 Task: Create a due date automation trigger when advanced on, 2 working days after a card is due add basic assigned to anyone at 11:00 AM.
Action: Mouse moved to (915, 283)
Screenshot: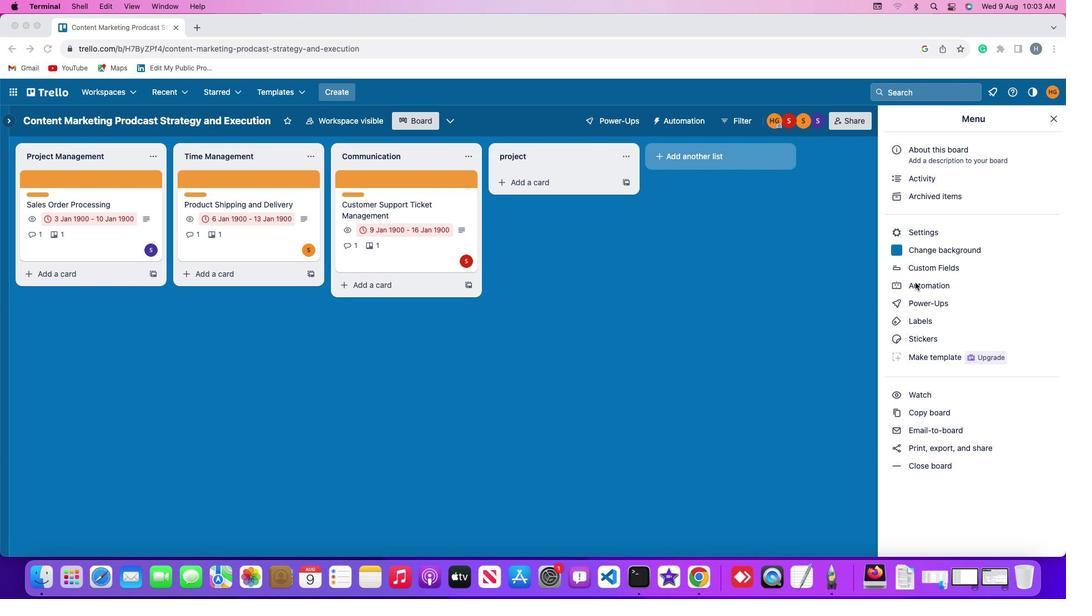
Action: Mouse pressed left at (915, 283)
Screenshot: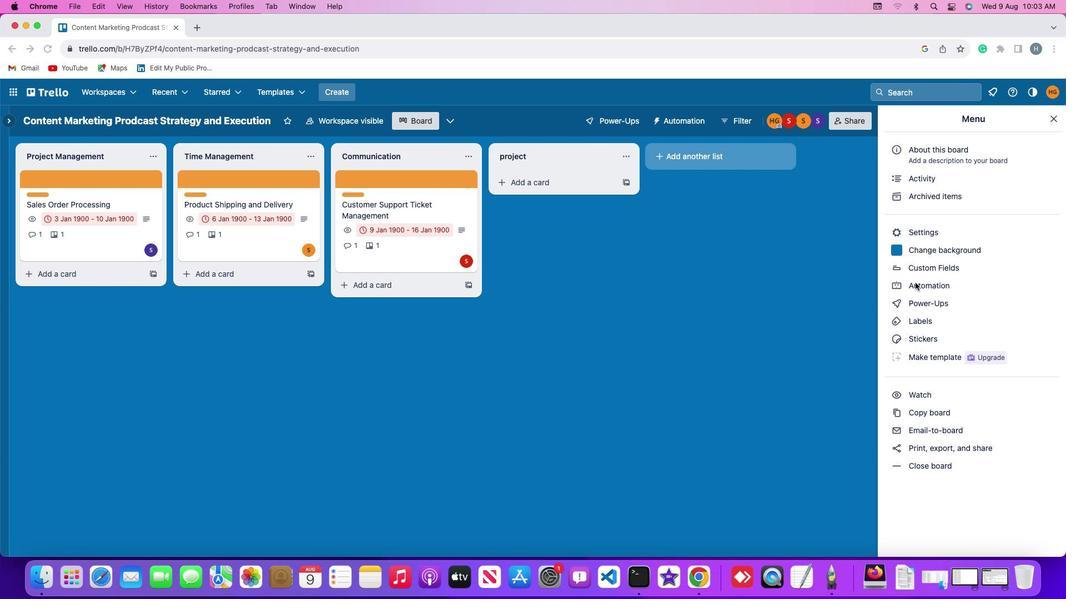 
Action: Mouse pressed left at (915, 283)
Screenshot: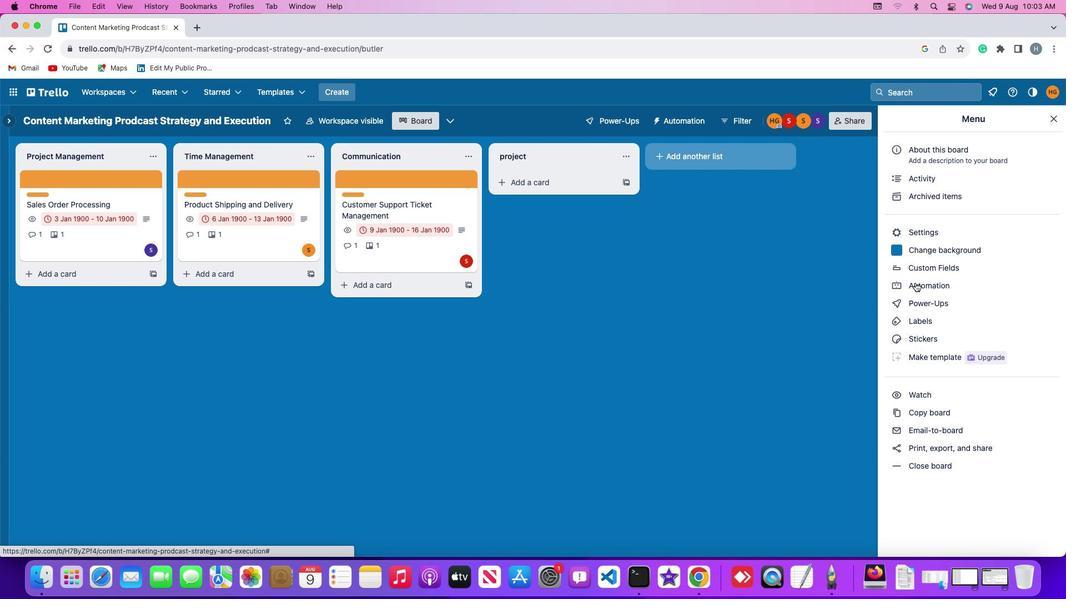 
Action: Mouse moved to (42, 265)
Screenshot: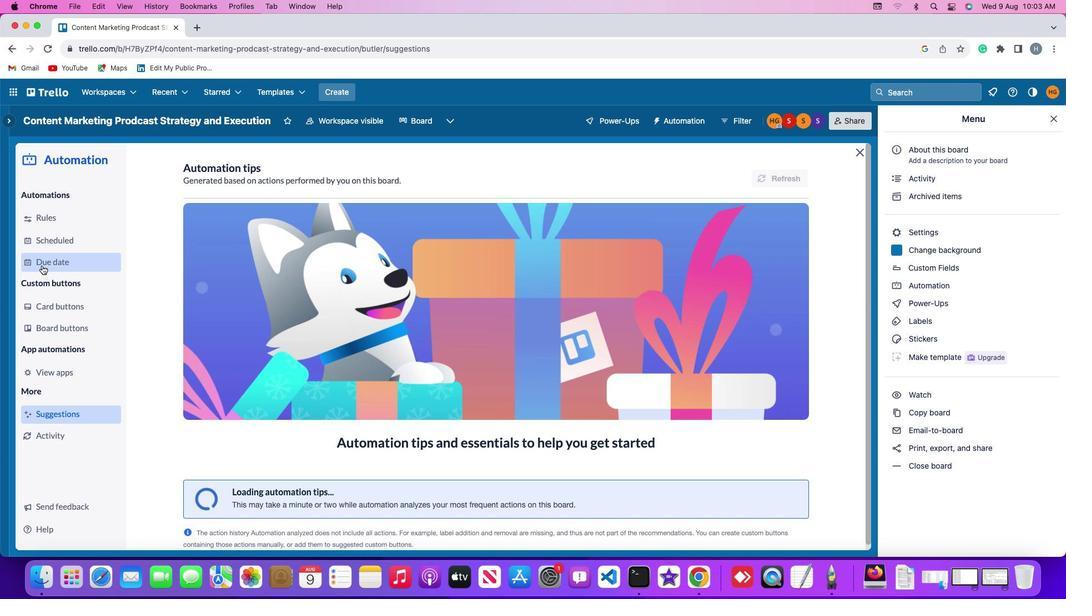 
Action: Mouse pressed left at (42, 265)
Screenshot: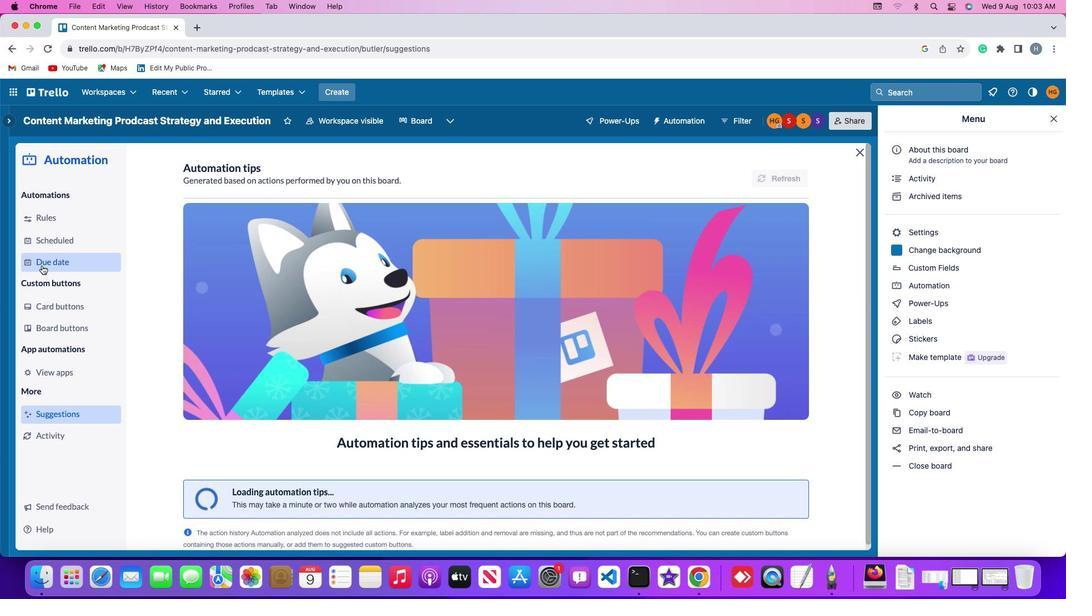 
Action: Mouse moved to (748, 172)
Screenshot: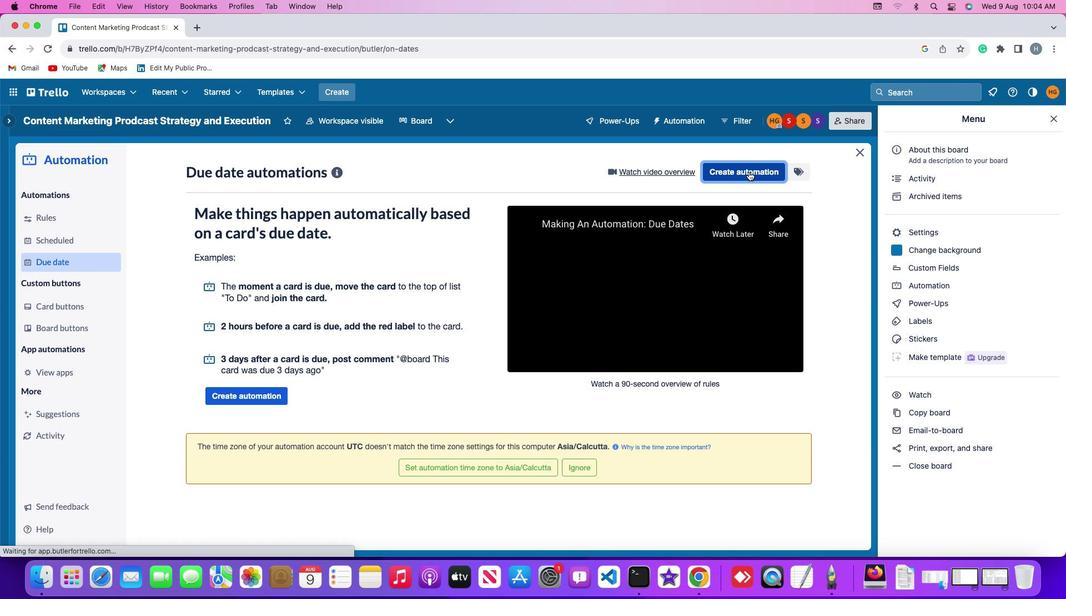
Action: Mouse pressed left at (748, 172)
Screenshot: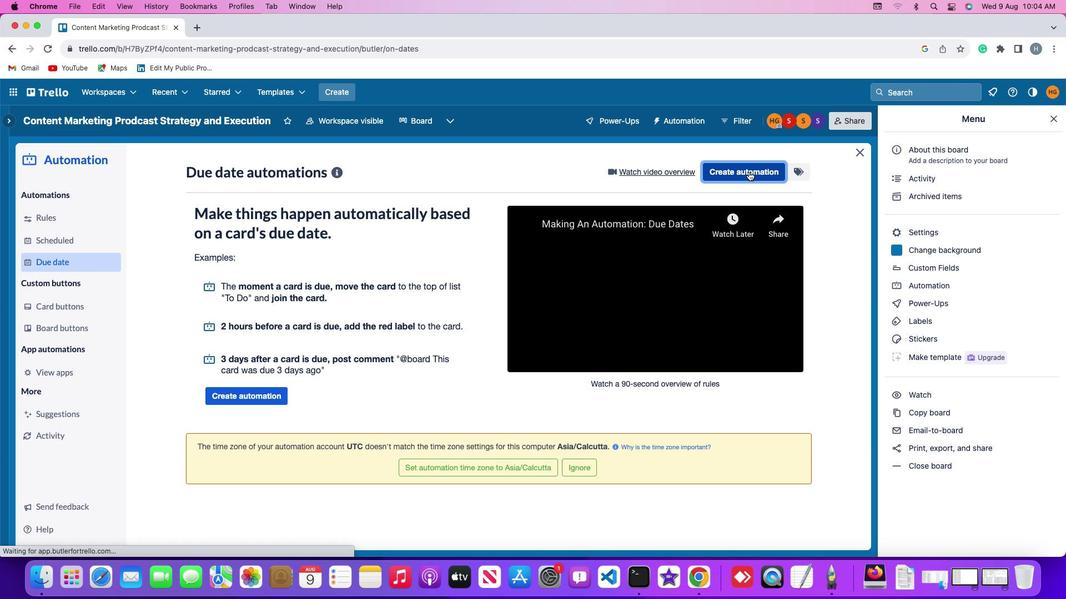
Action: Mouse moved to (297, 274)
Screenshot: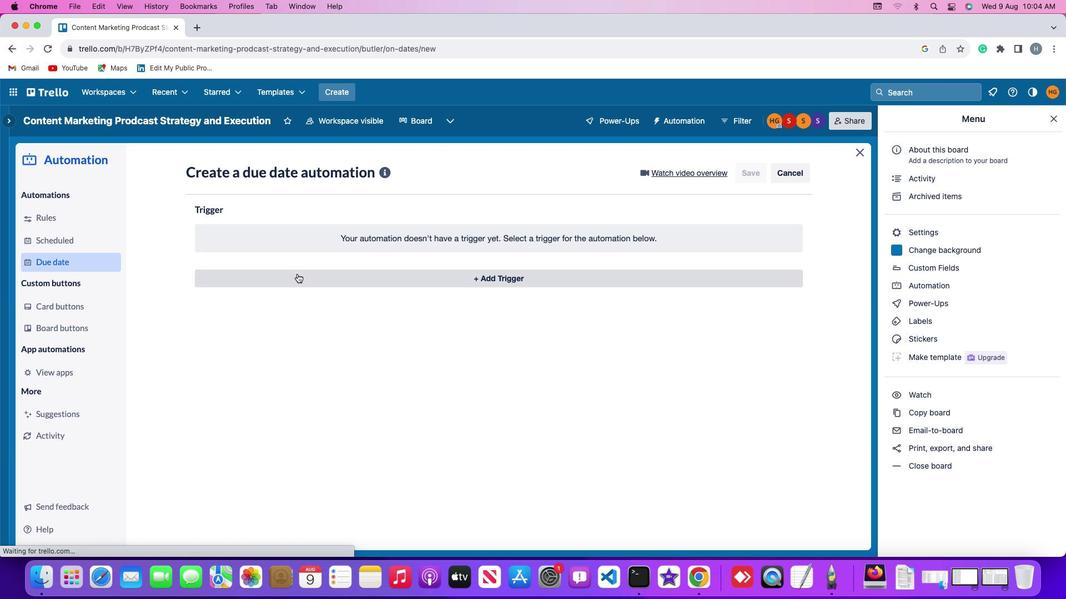 
Action: Mouse pressed left at (297, 274)
Screenshot: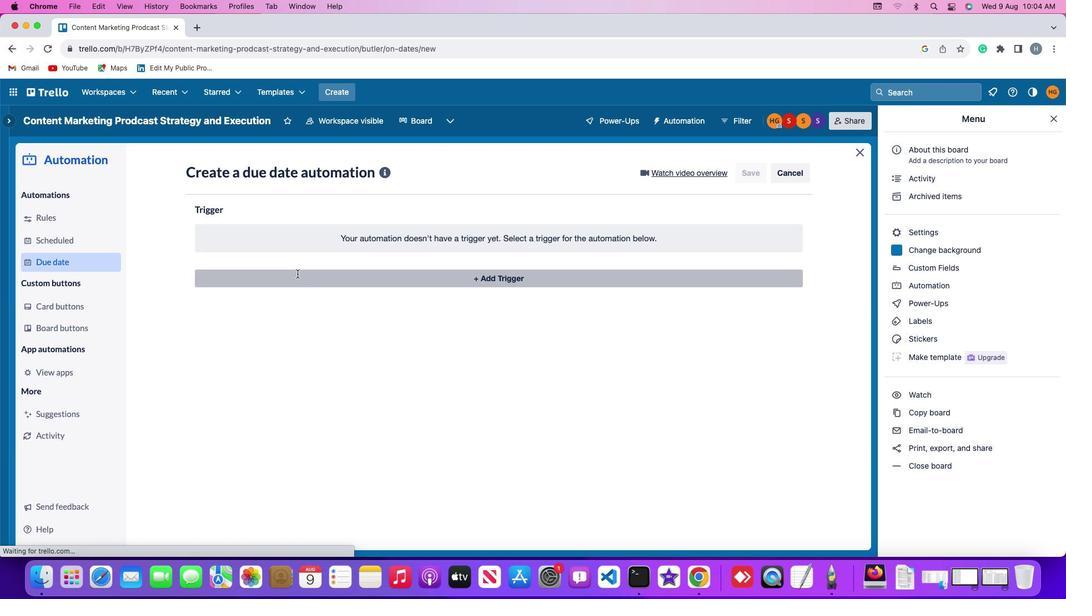 
Action: Mouse moved to (220, 449)
Screenshot: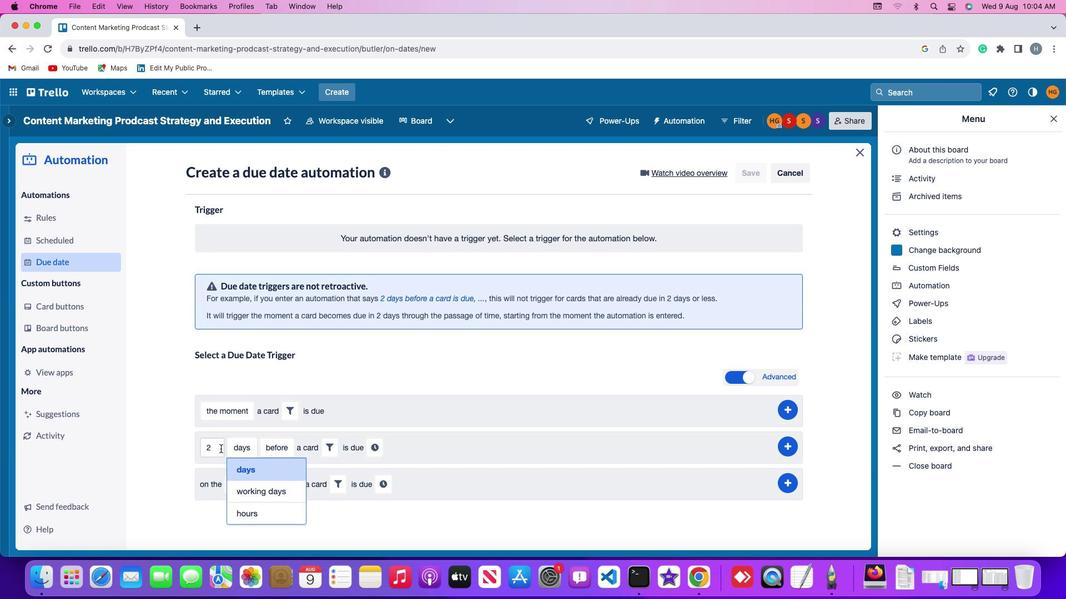 
Action: Mouse pressed left at (220, 449)
Screenshot: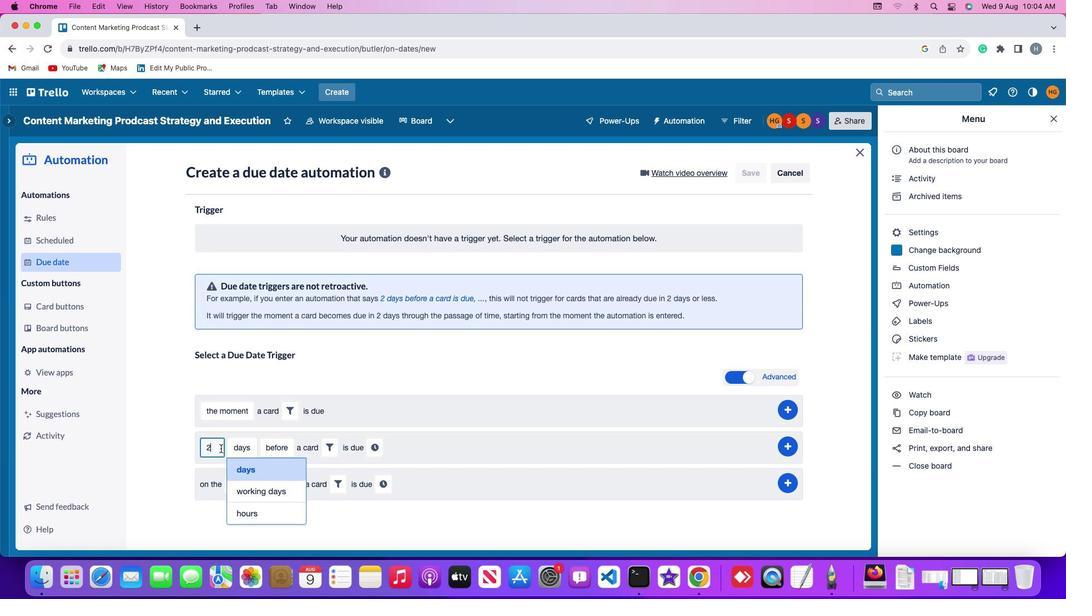 
Action: Key pressed Key.backspace'2'
Screenshot: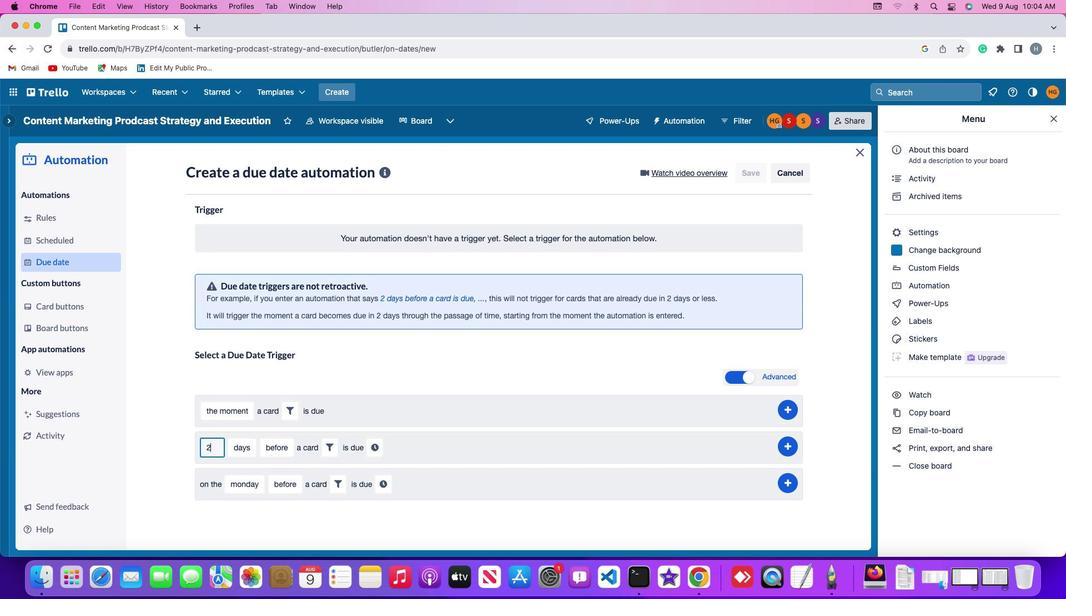 
Action: Mouse moved to (246, 449)
Screenshot: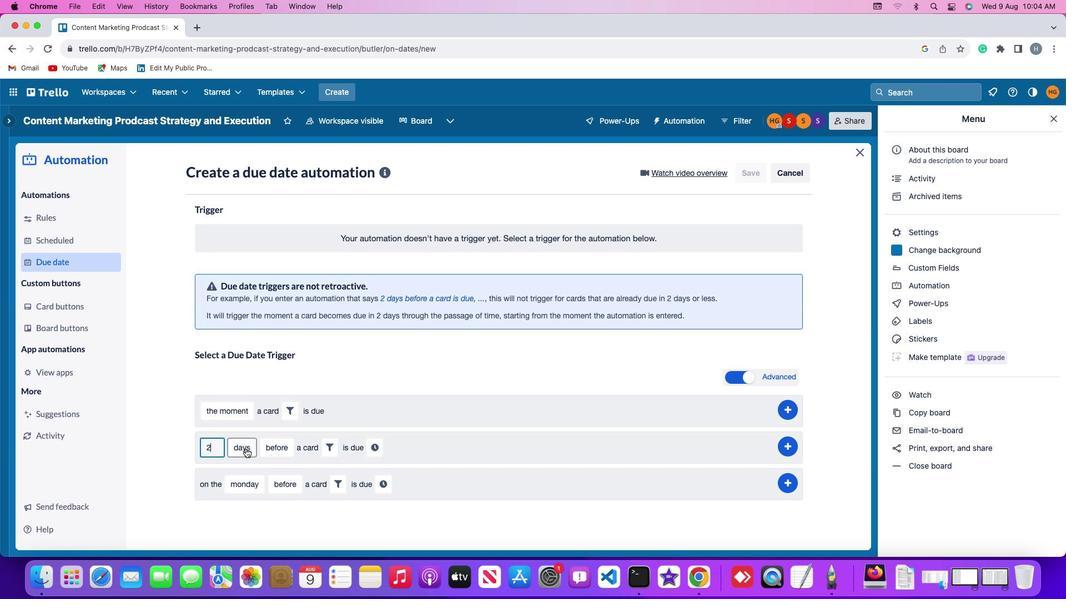 
Action: Mouse pressed left at (246, 449)
Screenshot: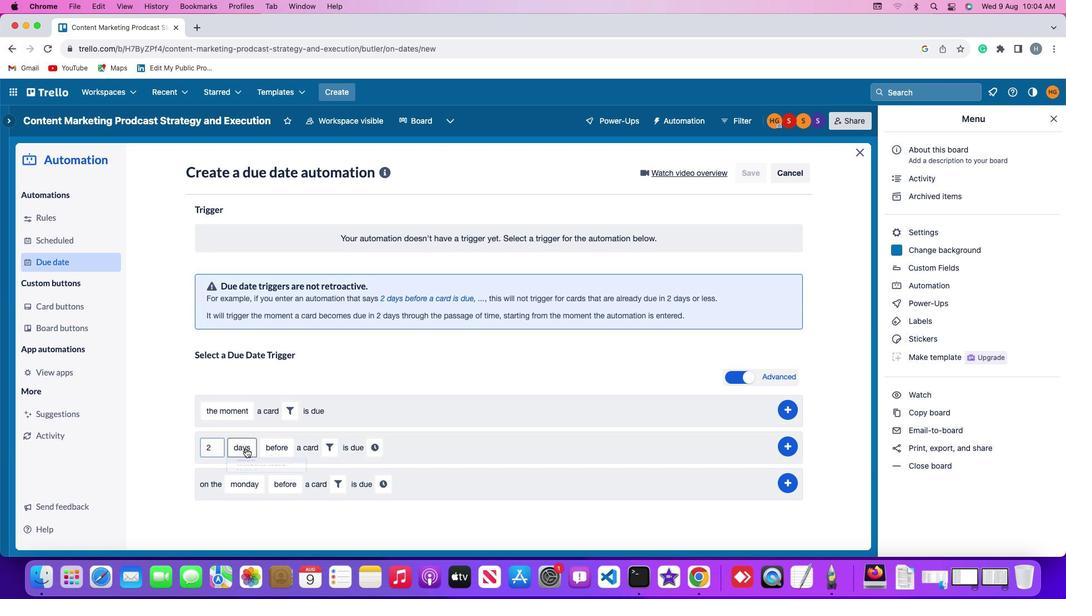 
Action: Mouse moved to (253, 486)
Screenshot: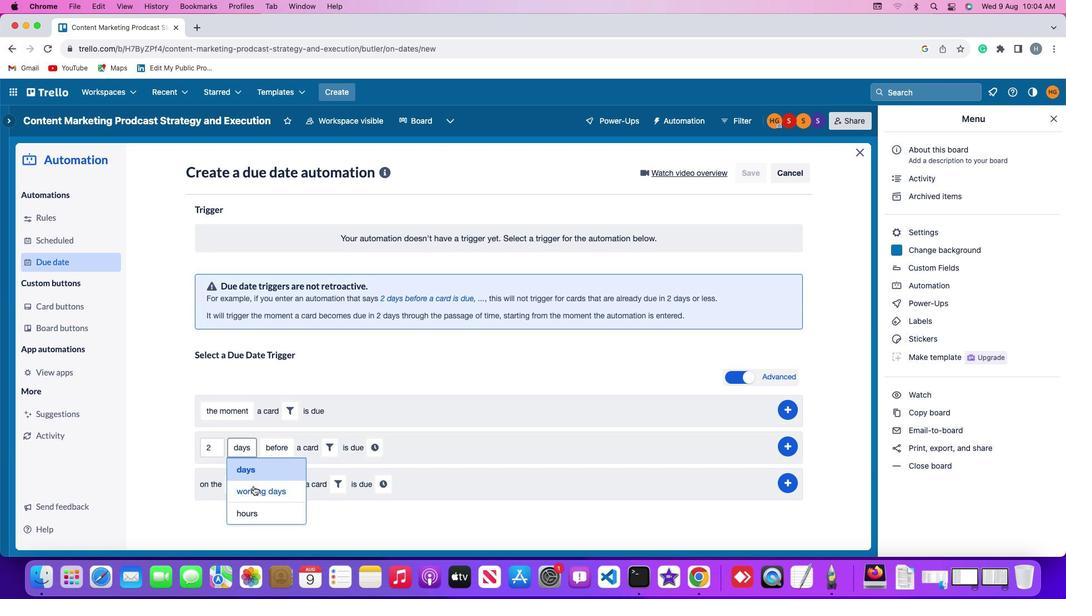 
Action: Mouse pressed left at (253, 486)
Screenshot: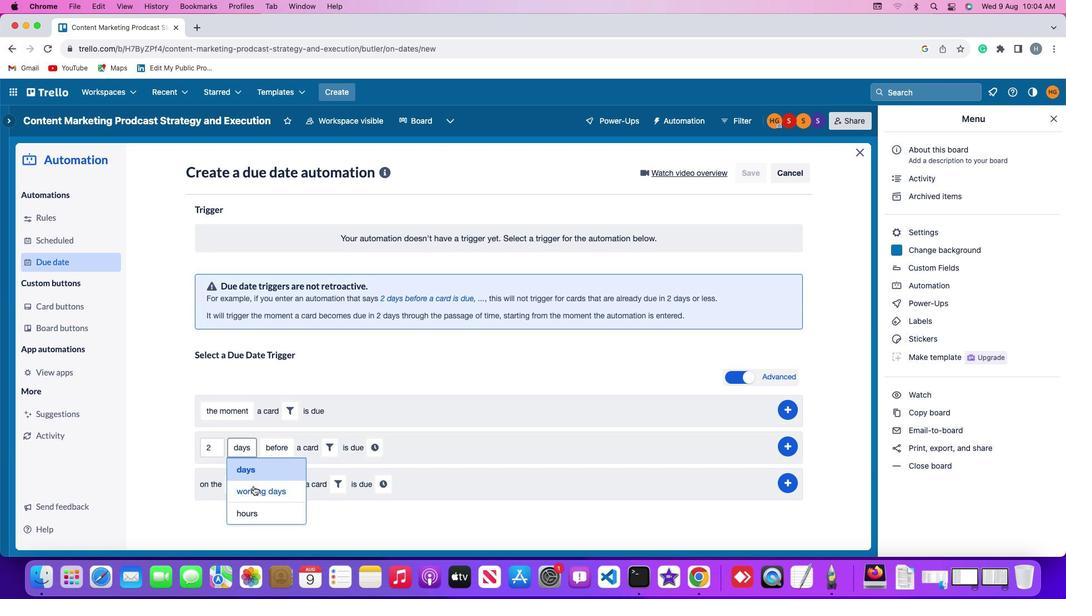 
Action: Mouse moved to (294, 443)
Screenshot: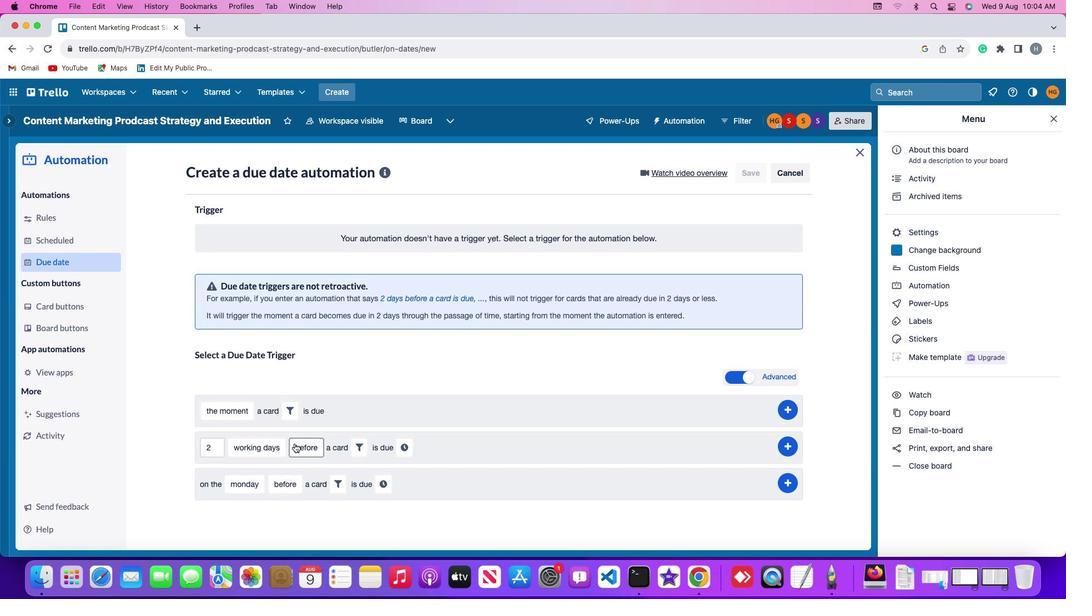 
Action: Mouse pressed left at (294, 443)
Screenshot: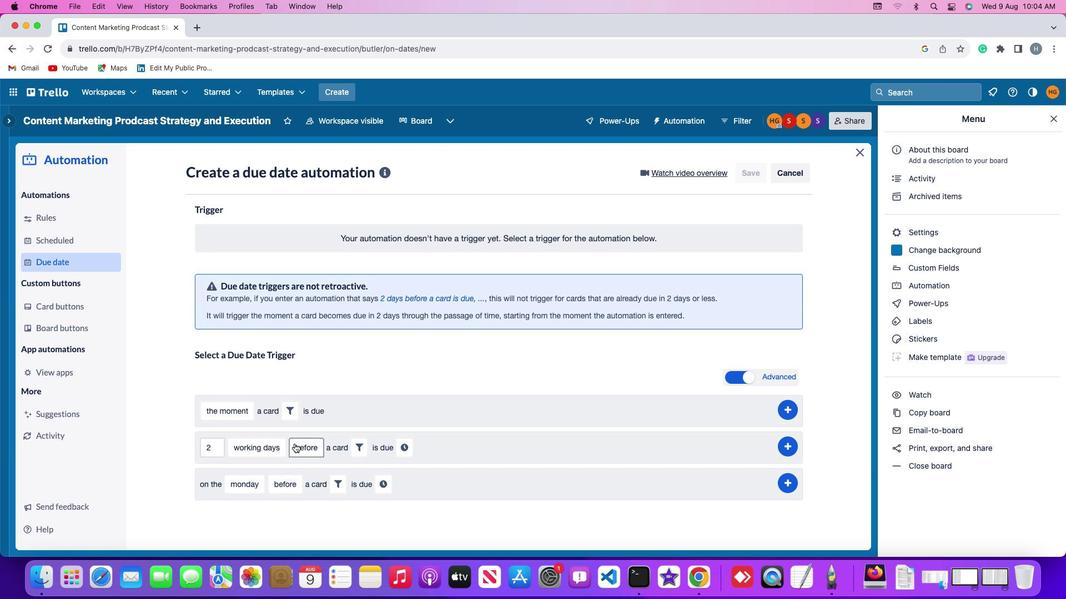 
Action: Mouse moved to (309, 488)
Screenshot: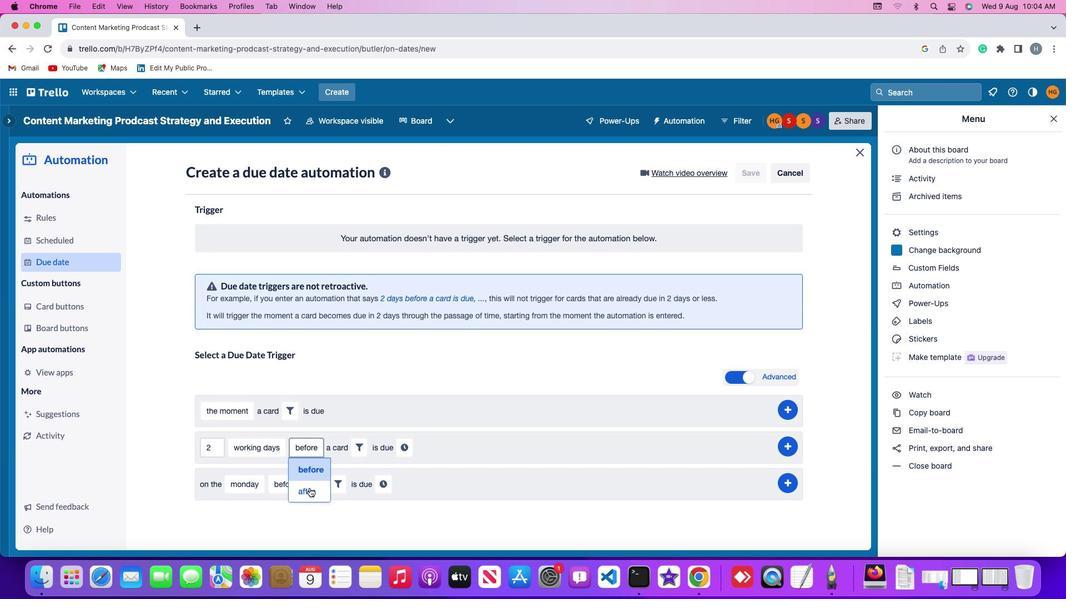 
Action: Mouse pressed left at (309, 488)
Screenshot: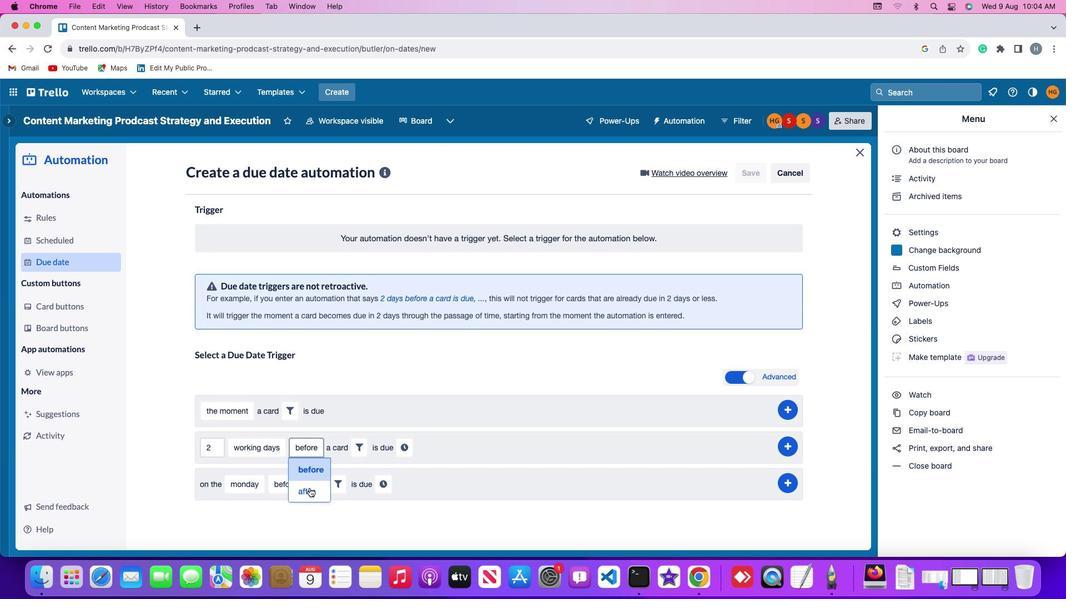 
Action: Mouse moved to (353, 450)
Screenshot: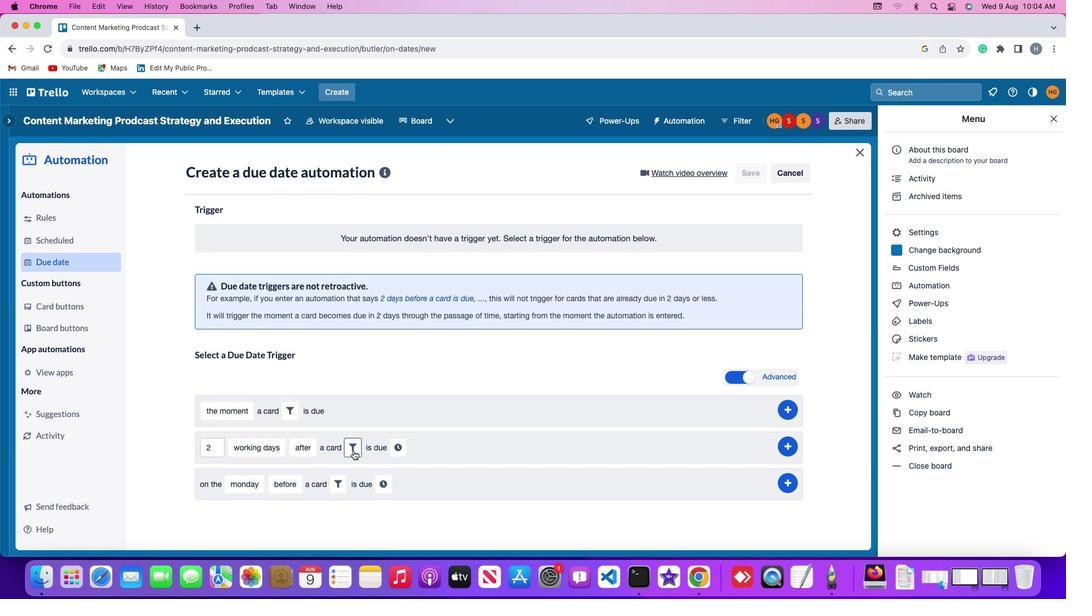 
Action: Mouse pressed left at (353, 450)
Screenshot: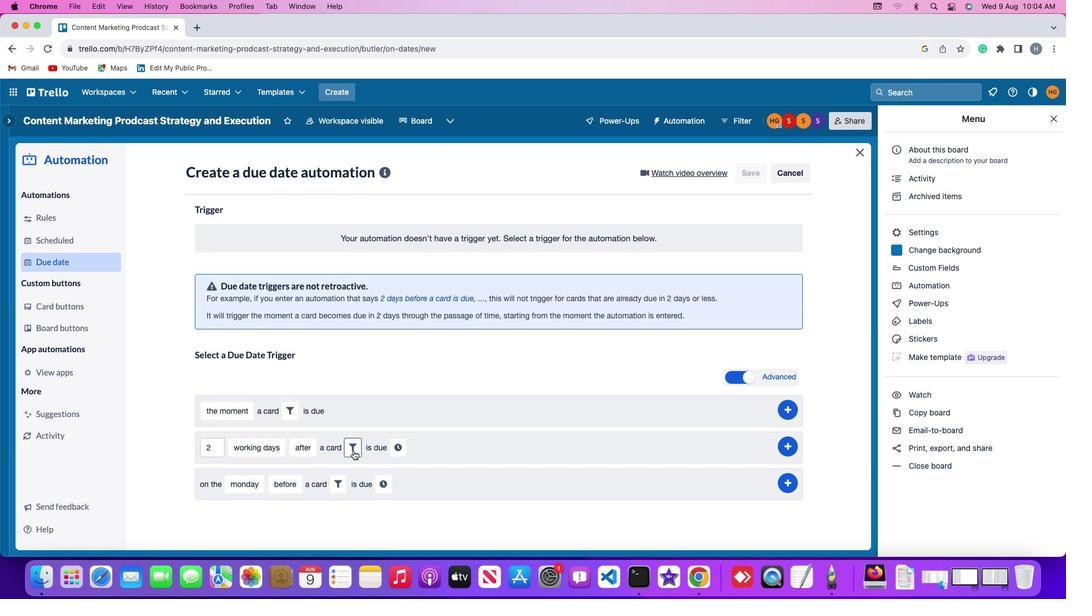 
Action: Mouse moved to (327, 518)
Screenshot: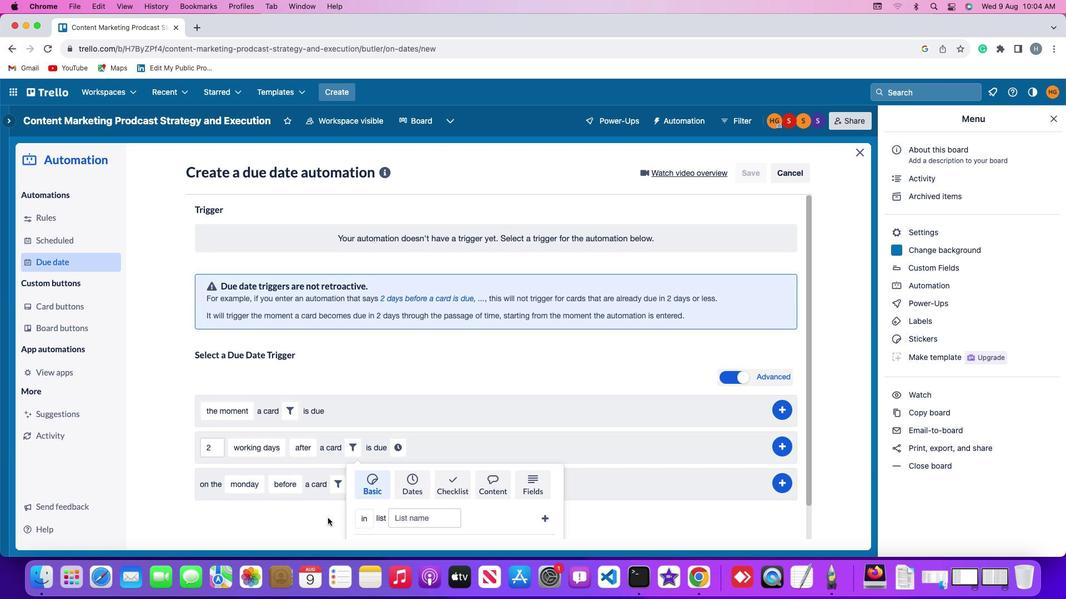 
Action: Mouse scrolled (327, 518) with delta (0, 0)
Screenshot: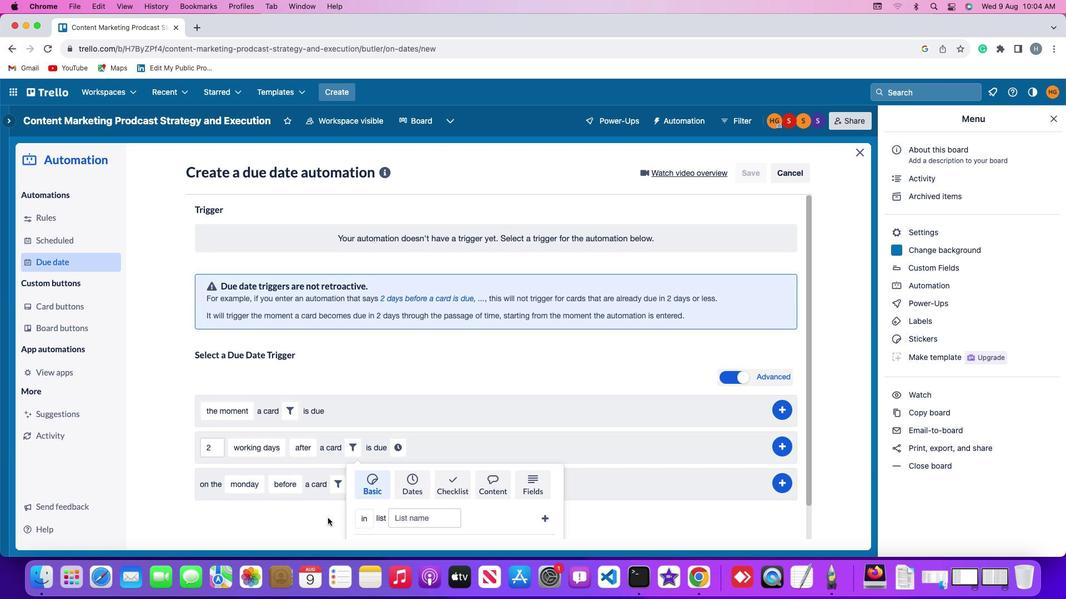 
Action: Mouse scrolled (327, 518) with delta (0, 0)
Screenshot: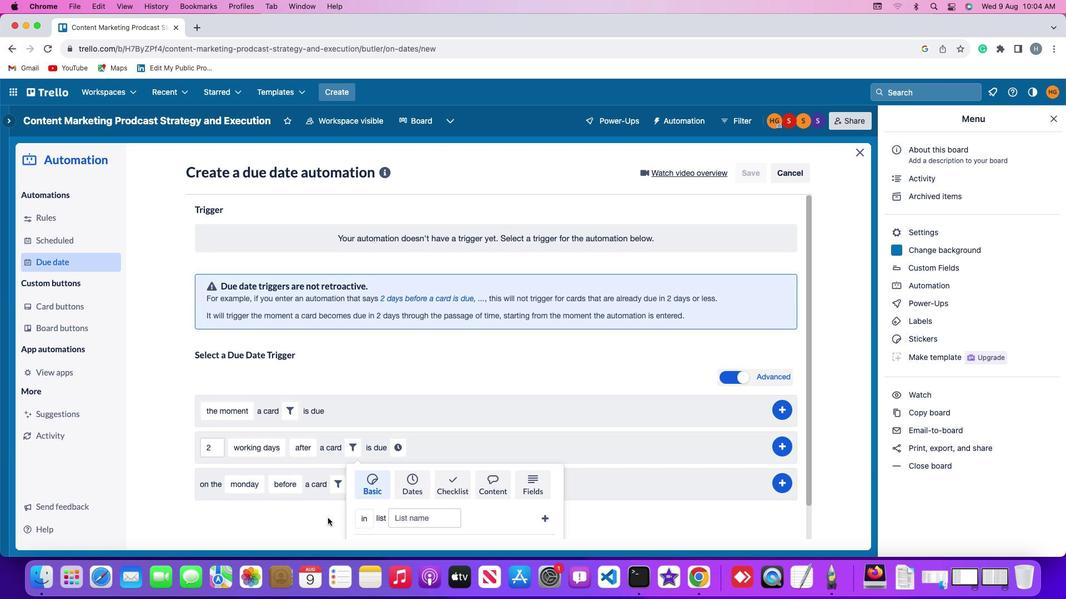 
Action: Mouse scrolled (327, 518) with delta (0, -2)
Screenshot: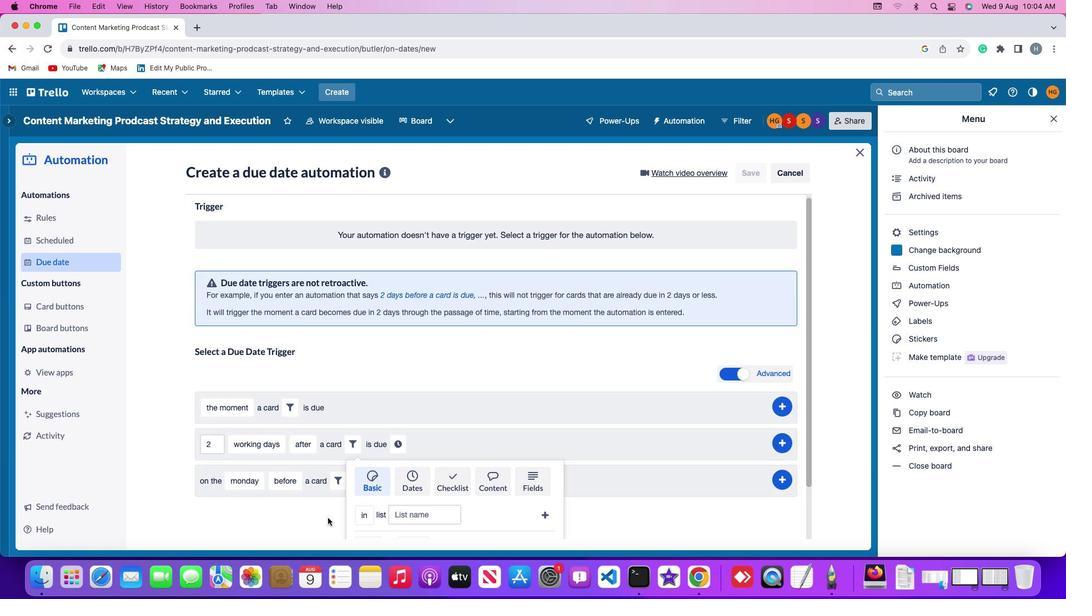 
Action: Mouse scrolled (327, 518) with delta (0, -2)
Screenshot: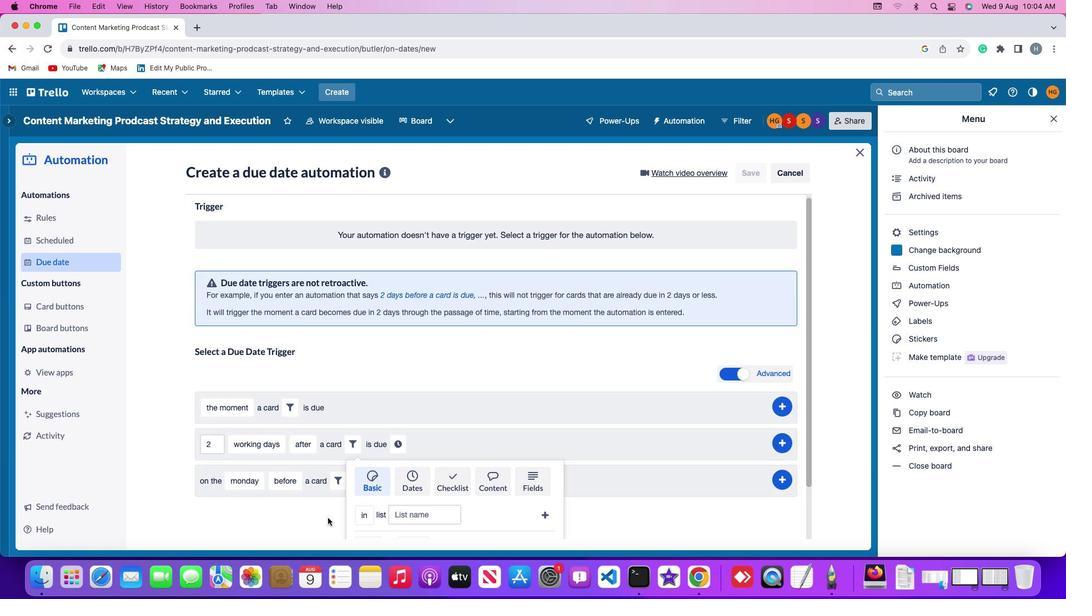 
Action: Mouse scrolled (327, 518) with delta (0, -3)
Screenshot: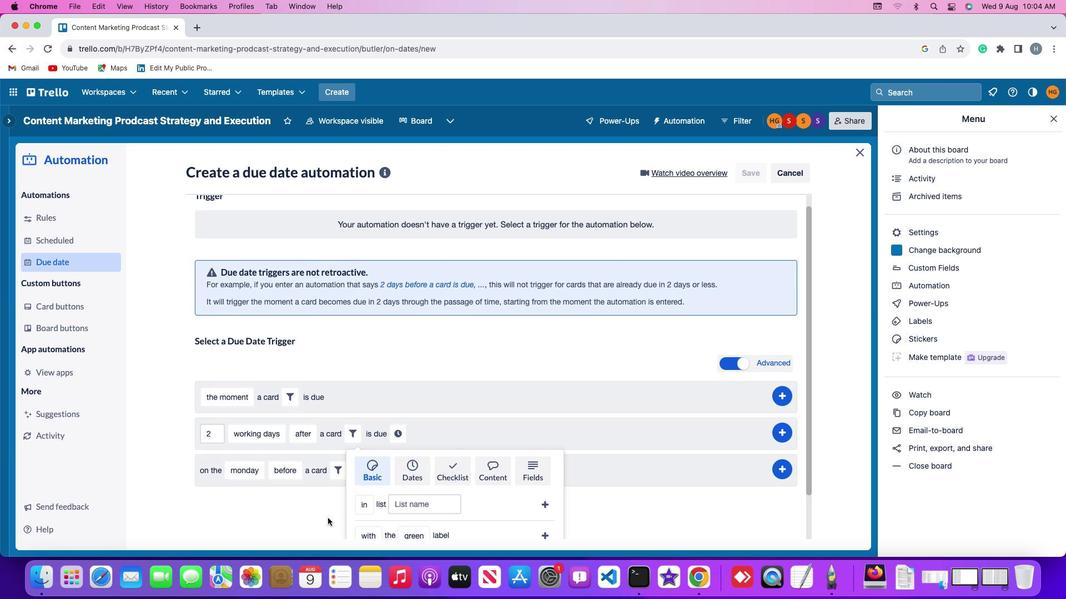 
Action: Mouse scrolled (327, 518) with delta (0, 0)
Screenshot: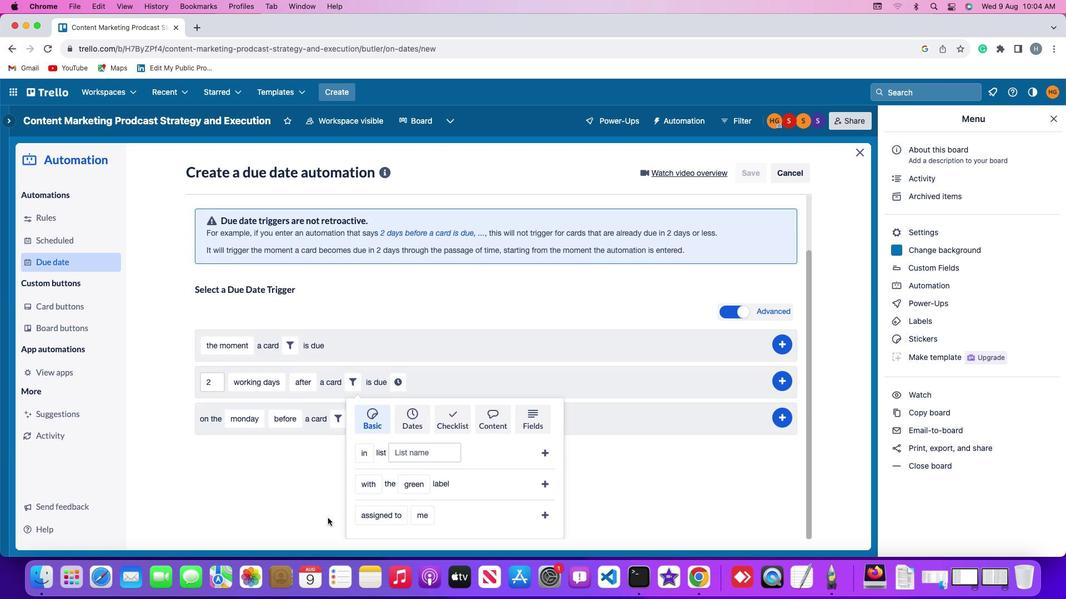 
Action: Mouse scrolled (327, 518) with delta (0, 0)
Screenshot: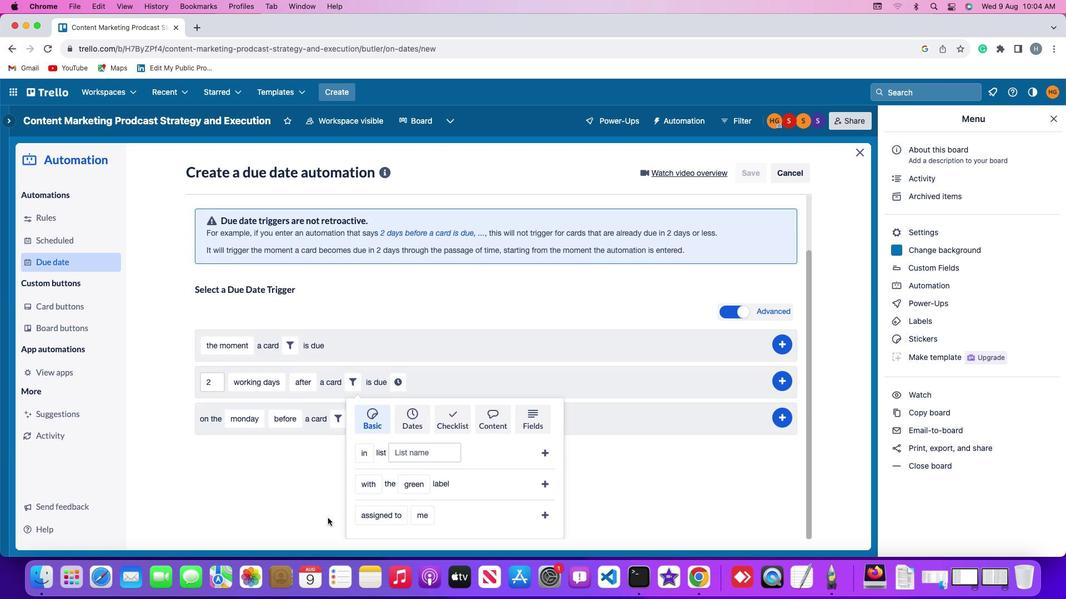 
Action: Mouse scrolled (327, 518) with delta (0, -1)
Screenshot: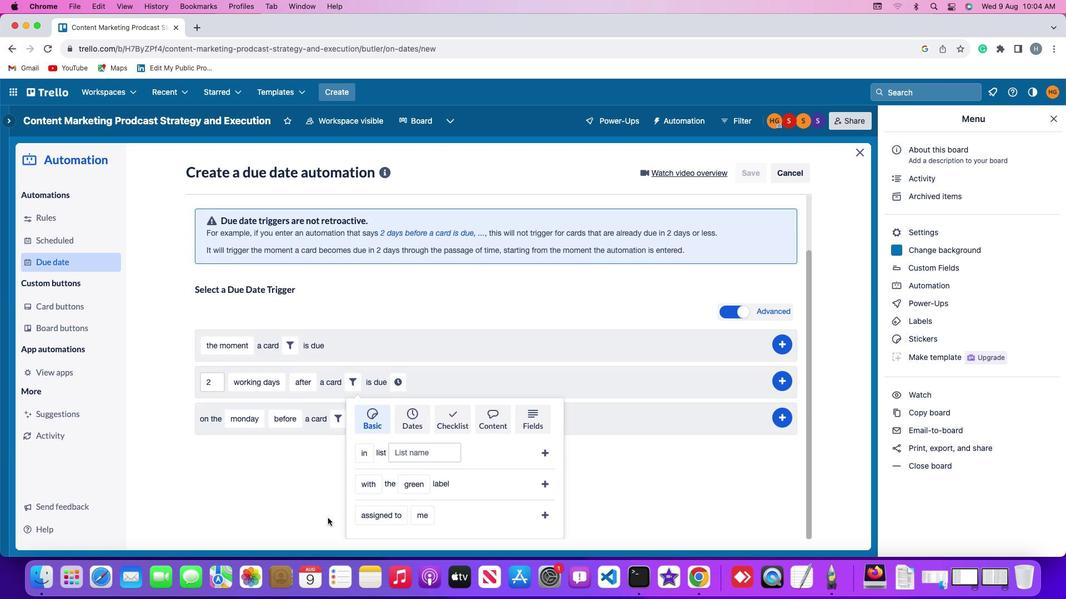 
Action: Mouse scrolled (327, 518) with delta (0, -2)
Screenshot: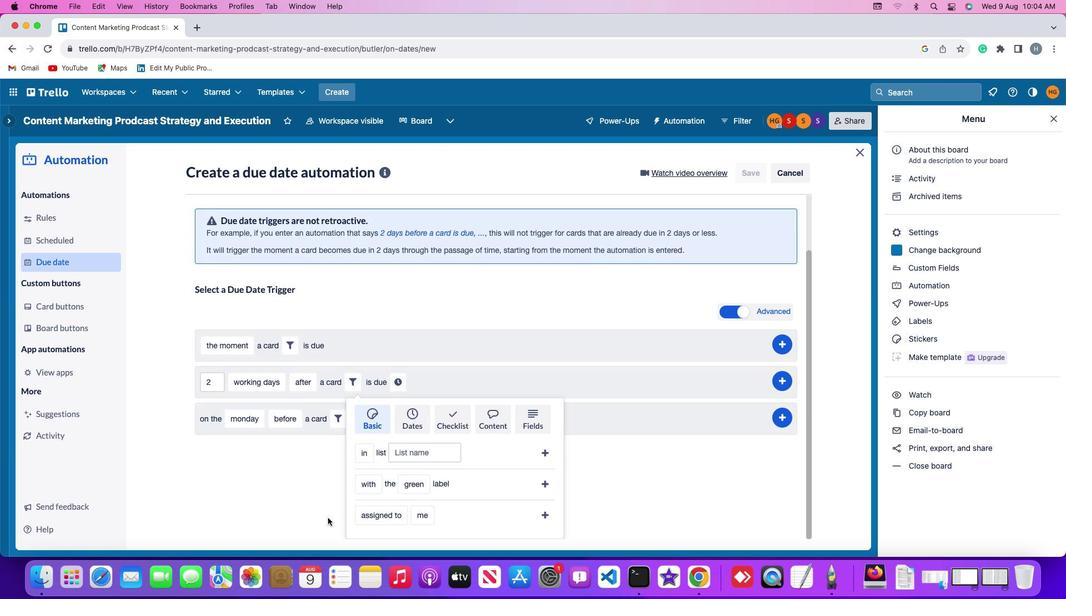 
Action: Mouse moved to (371, 512)
Screenshot: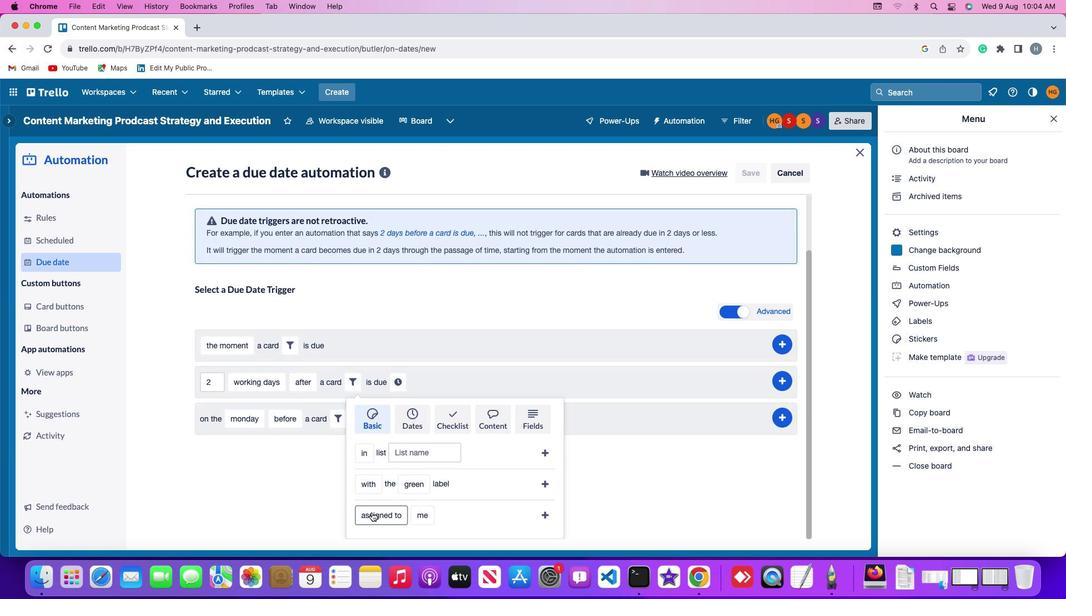 
Action: Mouse pressed left at (371, 512)
Screenshot: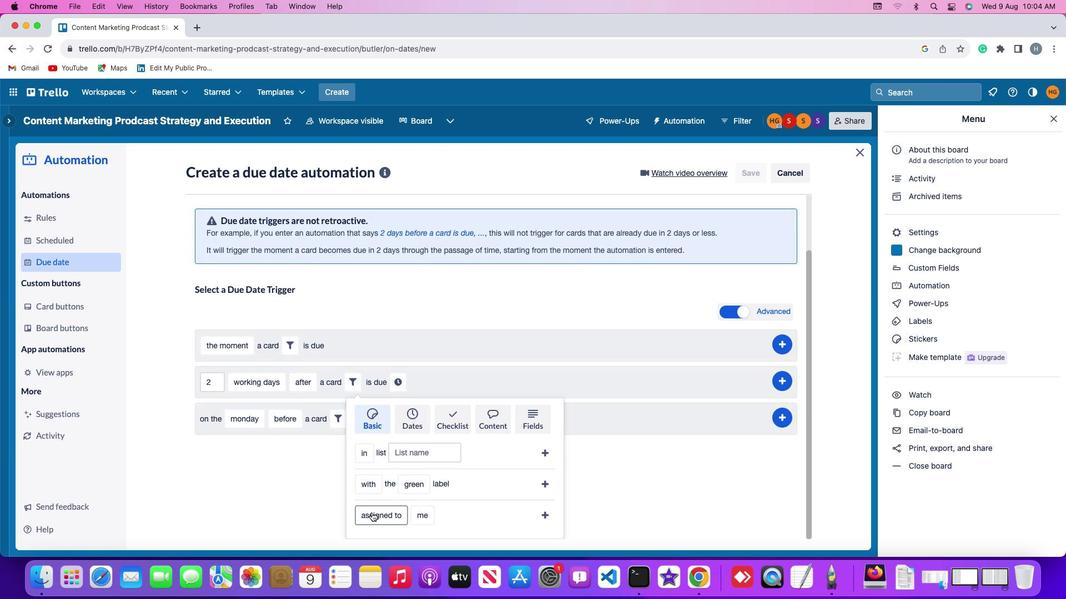 
Action: Mouse moved to (395, 451)
Screenshot: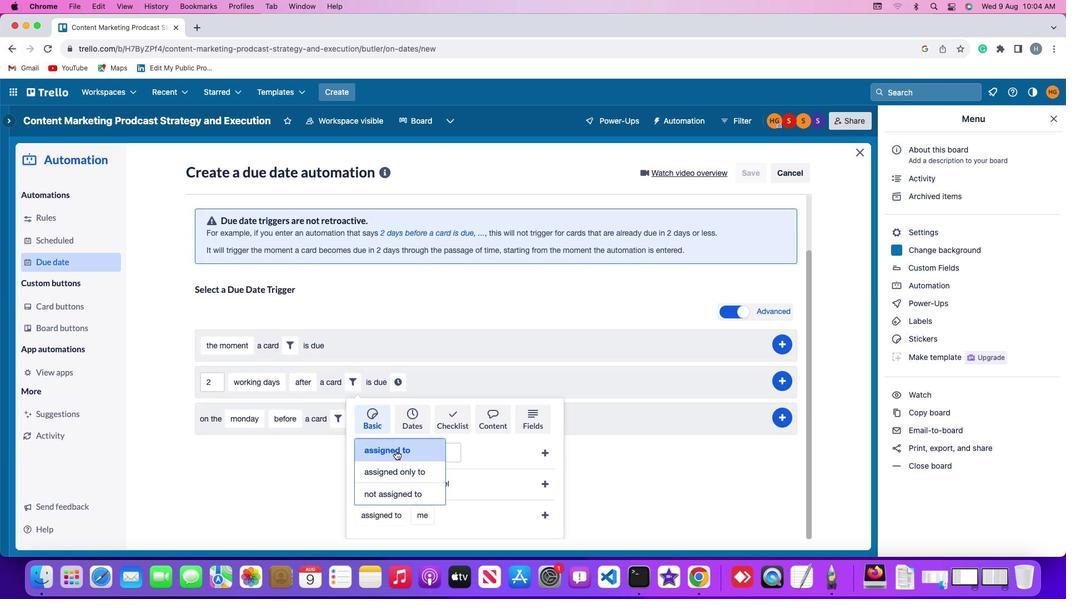 
Action: Mouse pressed left at (395, 451)
Screenshot: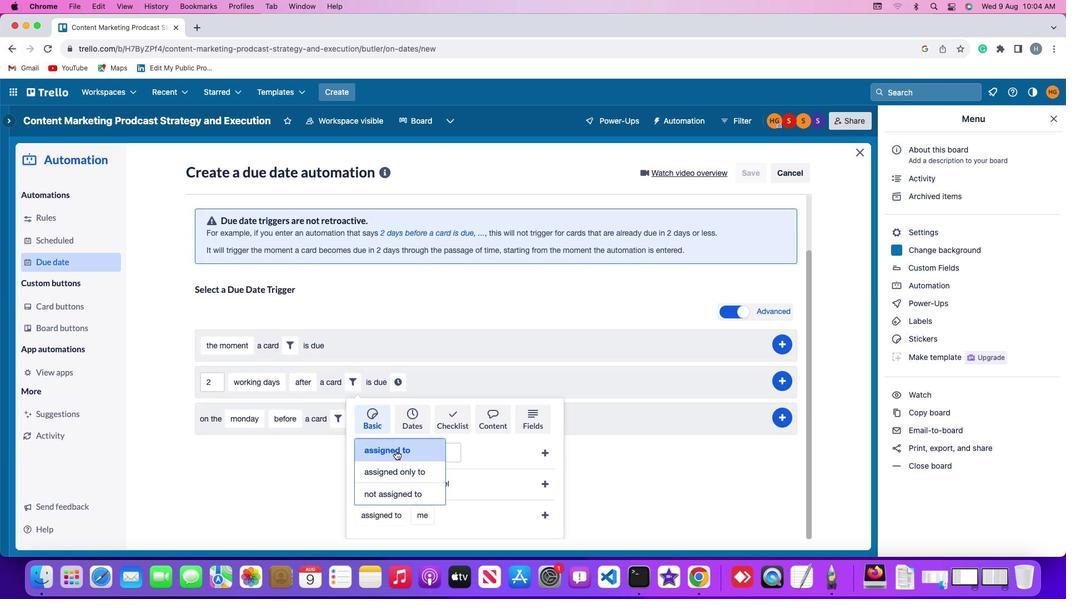 
Action: Mouse moved to (427, 513)
Screenshot: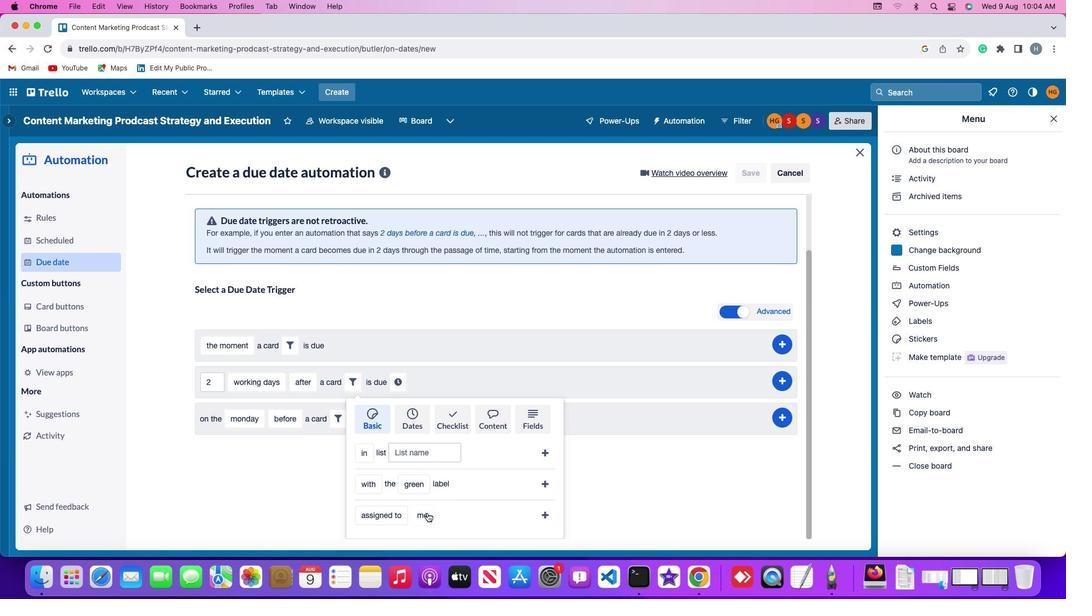 
Action: Mouse pressed left at (427, 513)
Screenshot: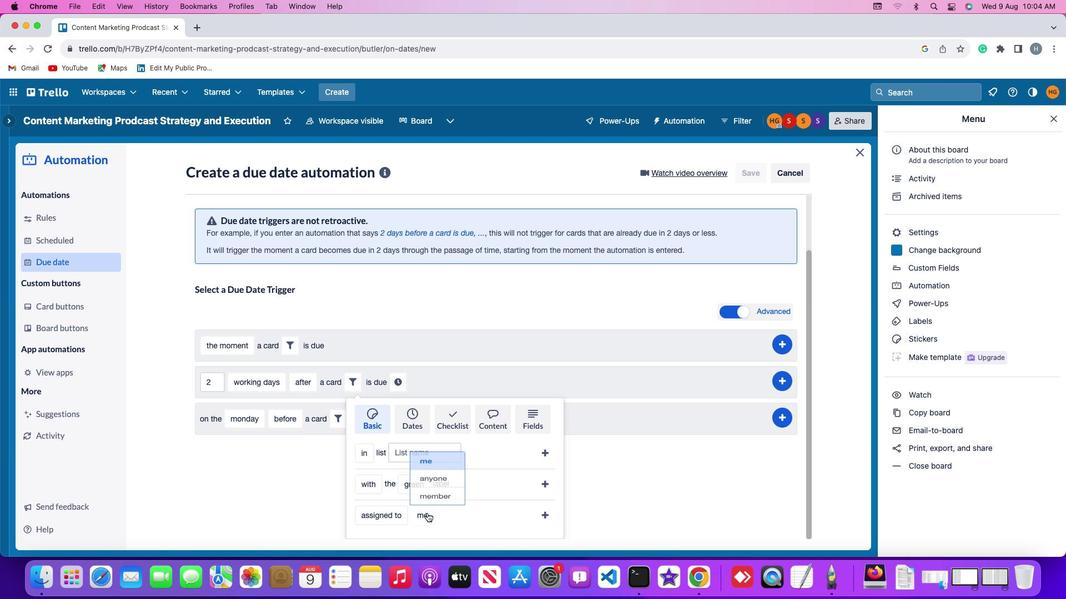 
Action: Mouse moved to (437, 474)
Screenshot: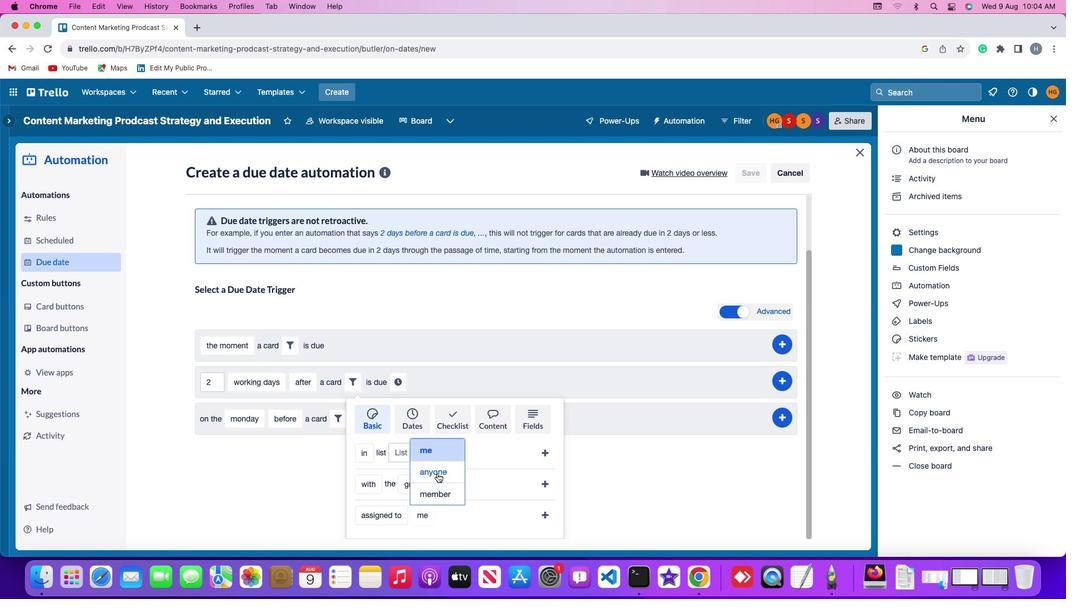 
Action: Mouse pressed left at (437, 474)
Screenshot: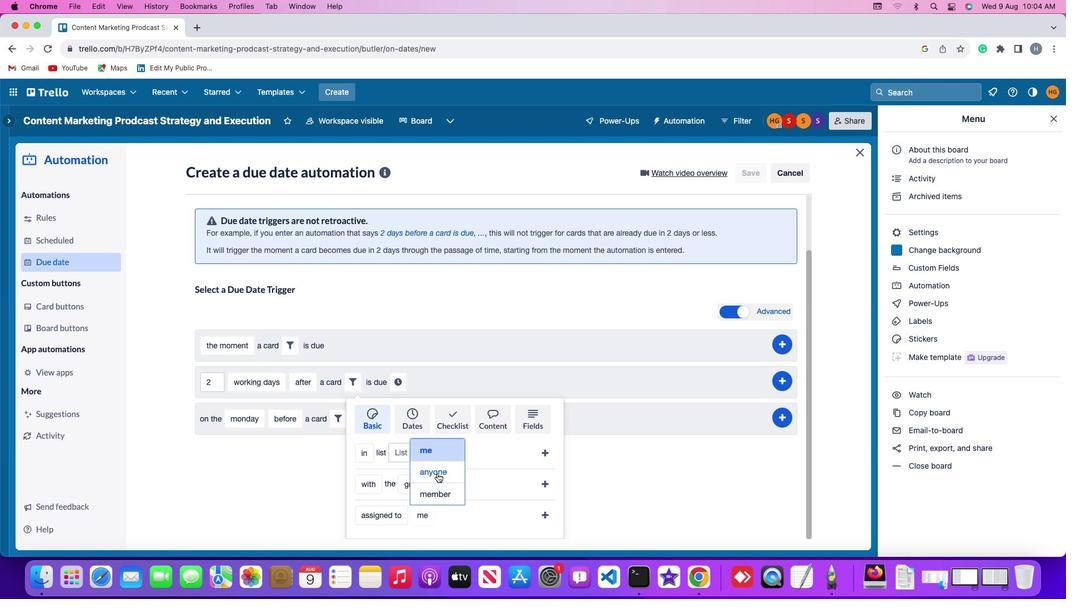 
Action: Mouse moved to (548, 514)
Screenshot: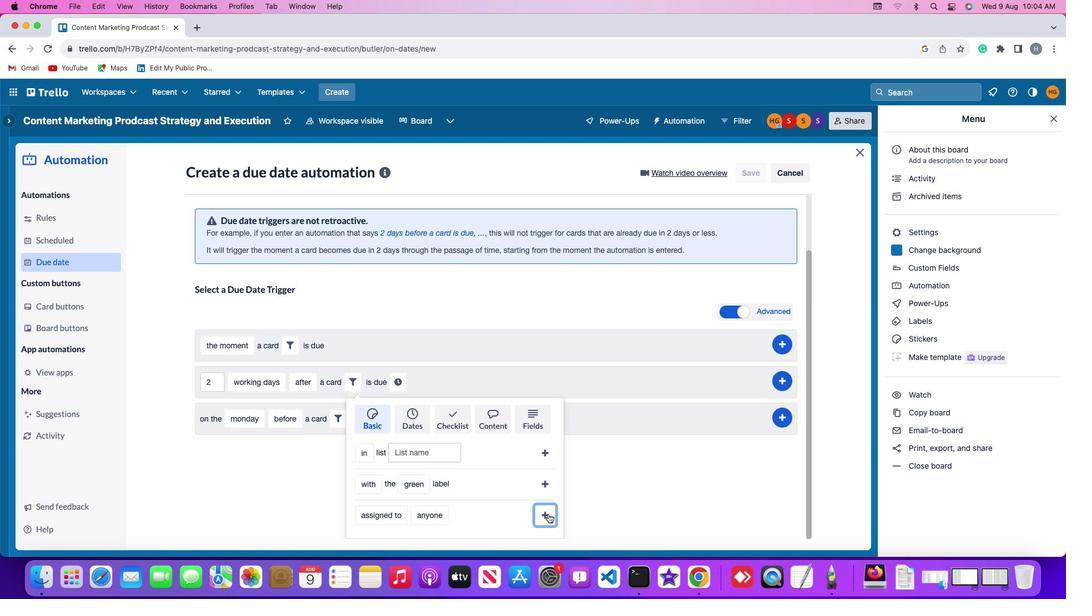 
Action: Mouse pressed left at (548, 514)
Screenshot: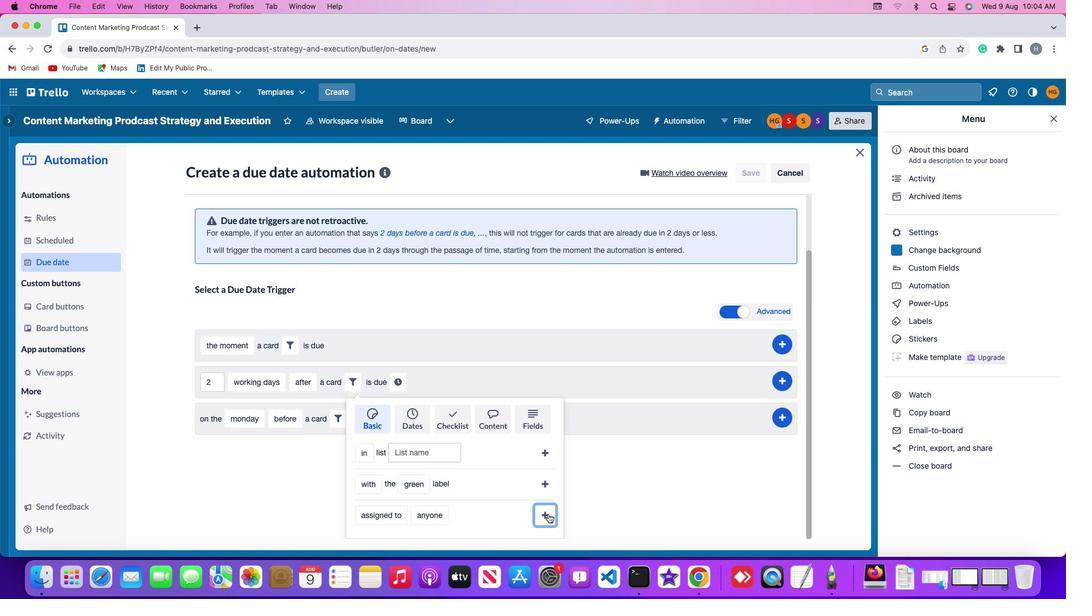 
Action: Mouse moved to (498, 452)
Screenshot: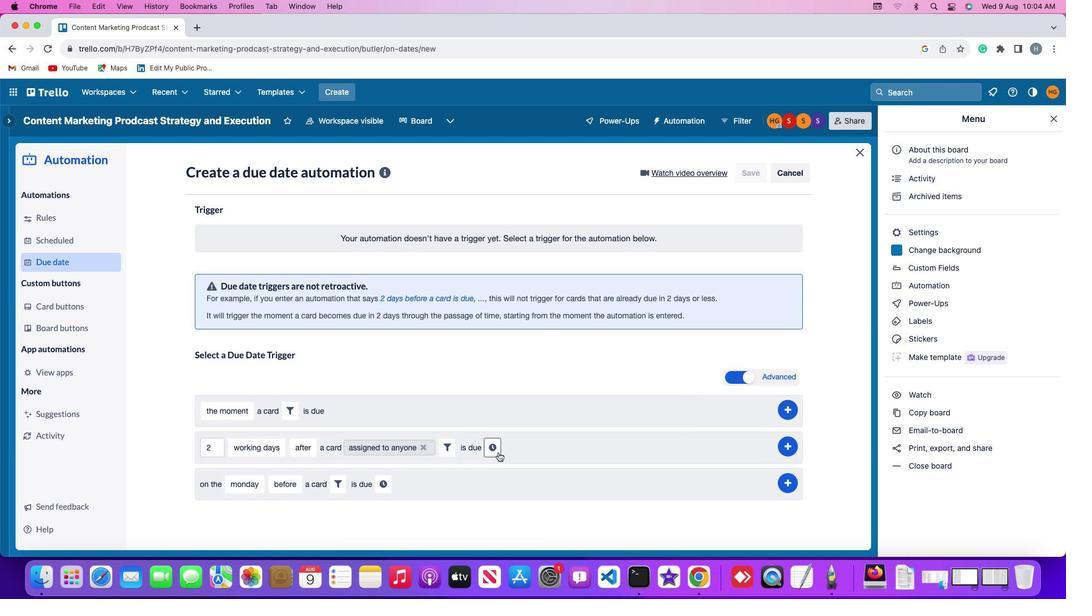 
Action: Mouse pressed left at (498, 452)
Screenshot: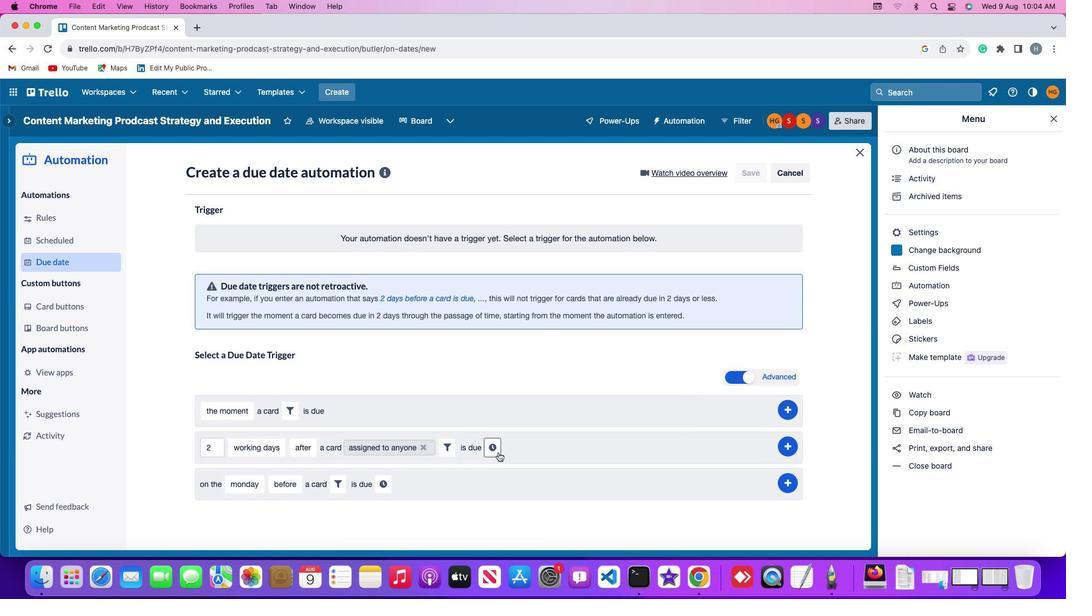 
Action: Mouse moved to (515, 452)
Screenshot: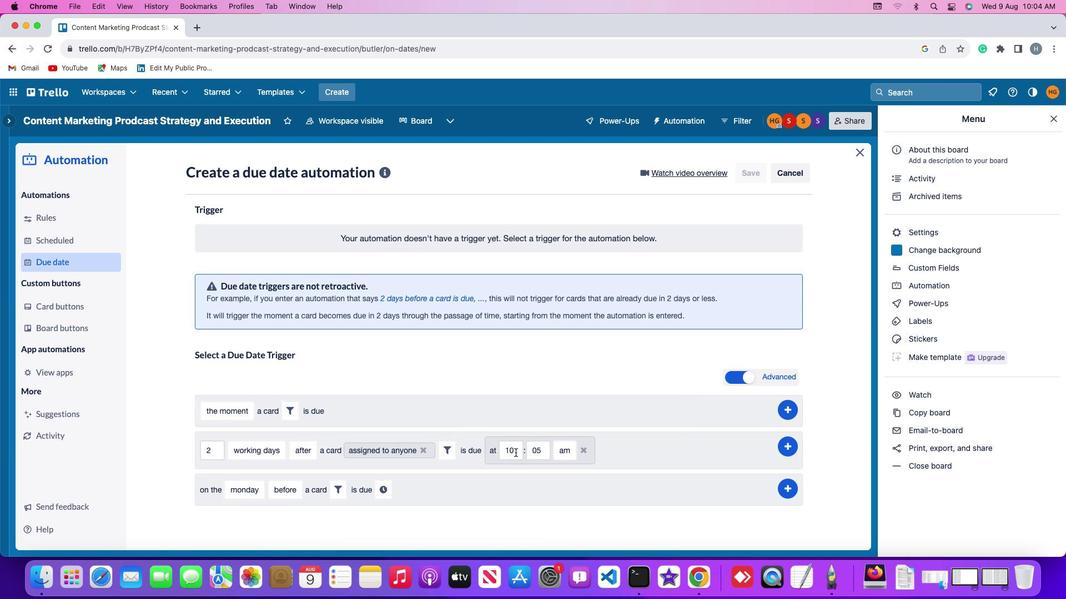
Action: Mouse pressed left at (515, 452)
Screenshot: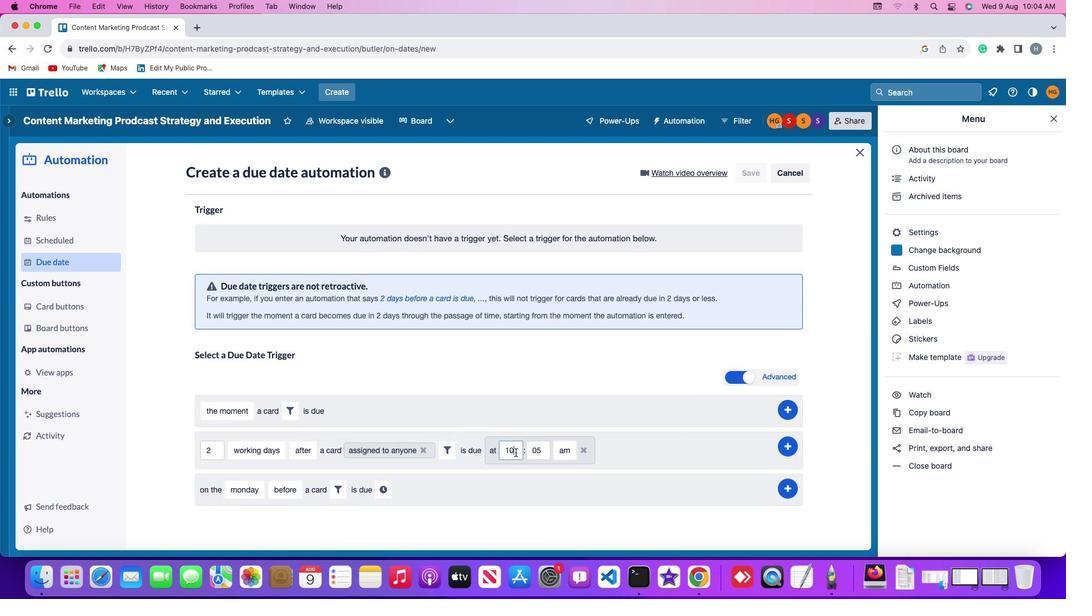
Action: Key pressed Key.backspaceKey.backspace'1''1'
Screenshot: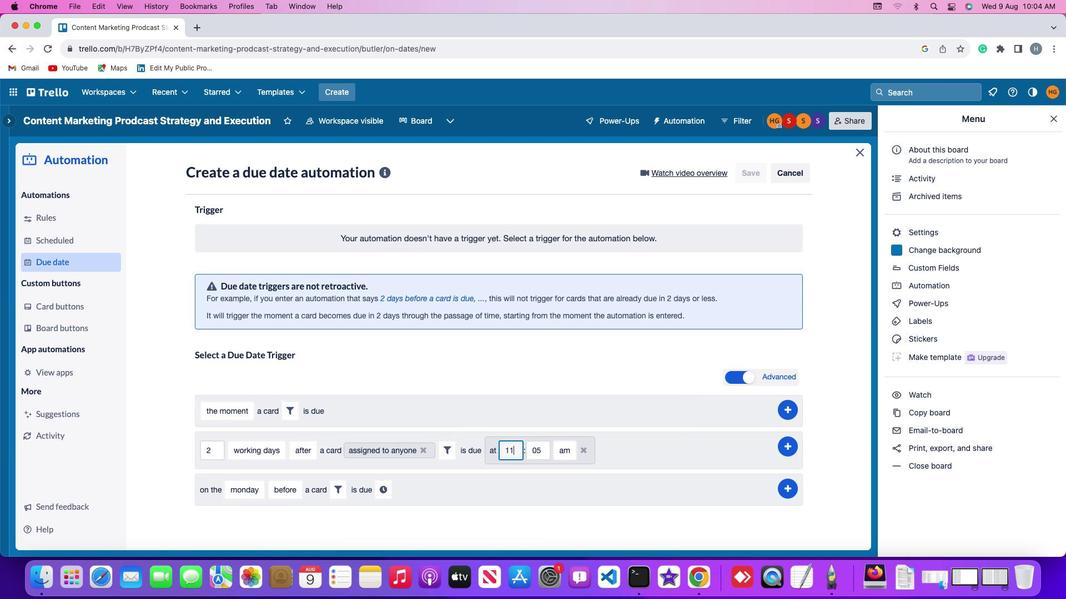 
Action: Mouse moved to (543, 449)
Screenshot: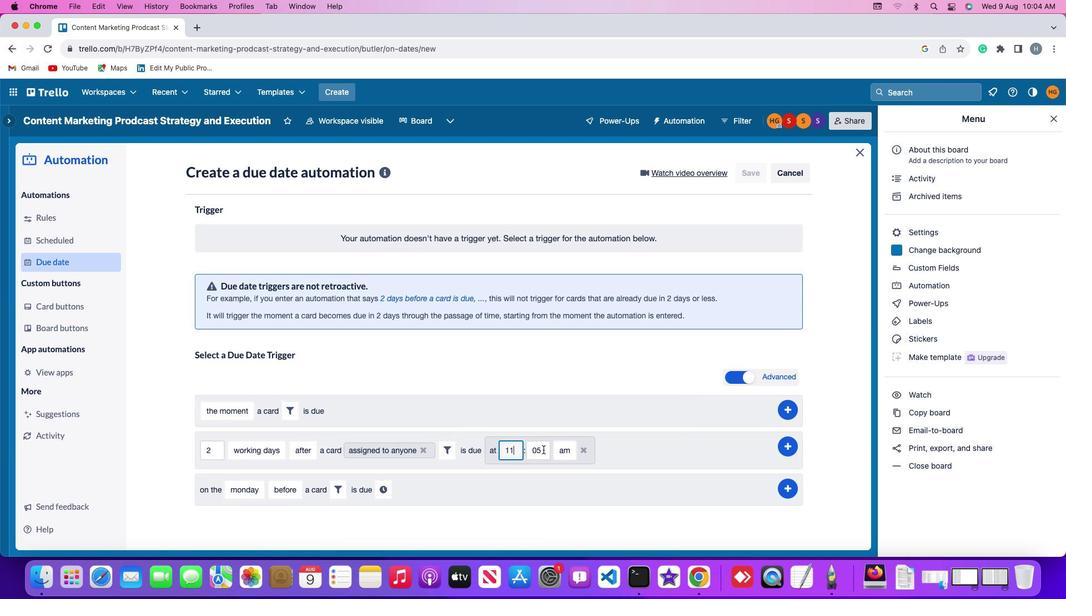
Action: Mouse pressed left at (543, 449)
Screenshot: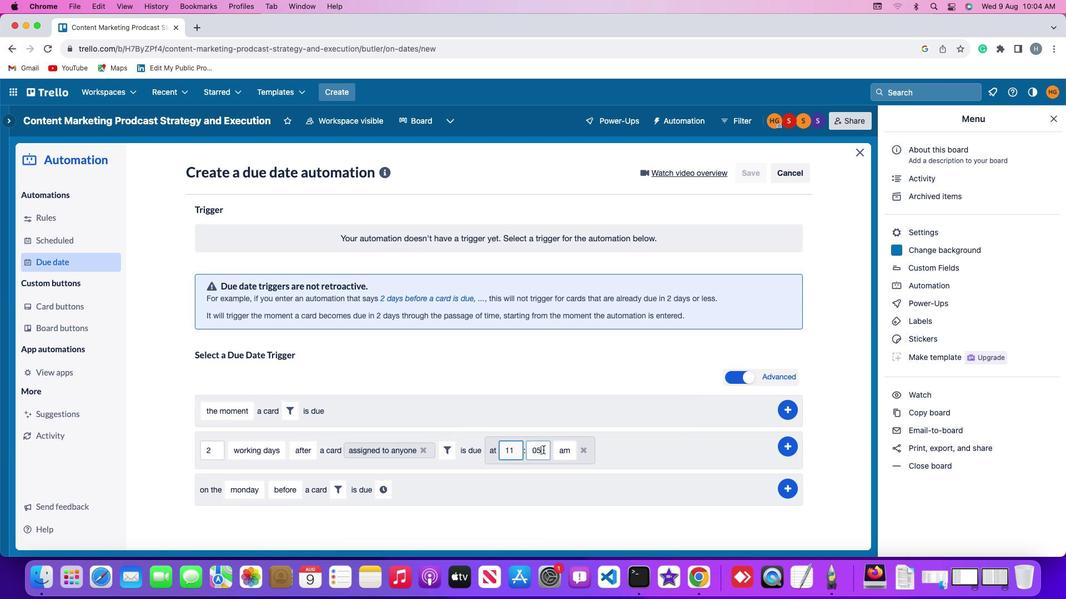 
Action: Mouse moved to (543, 449)
Screenshot: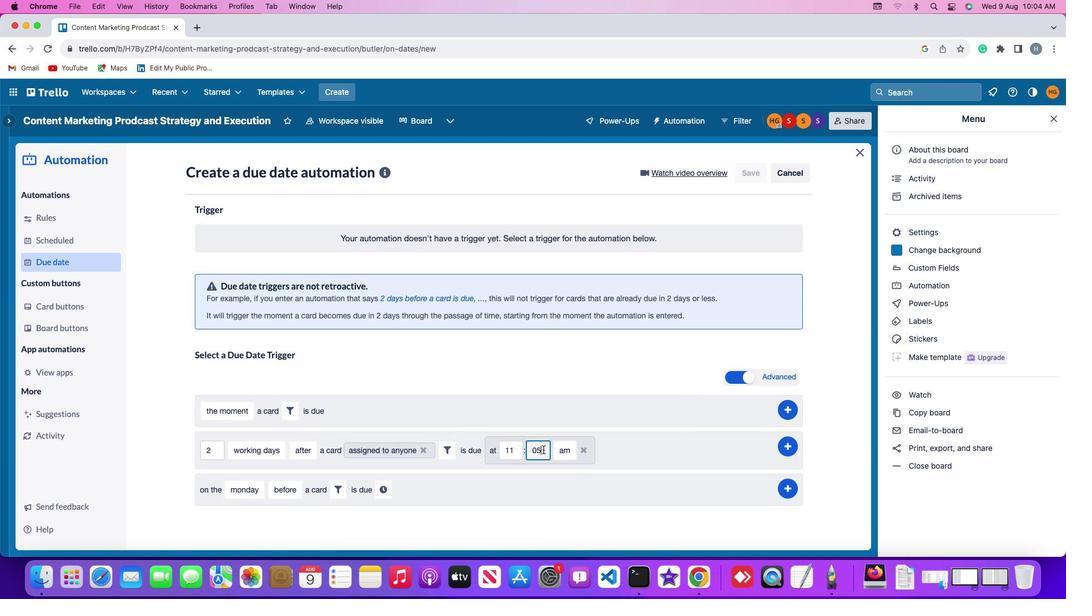 
Action: Key pressed Key.backspaceKey.backspaceKey.backspace'0''0'
Screenshot: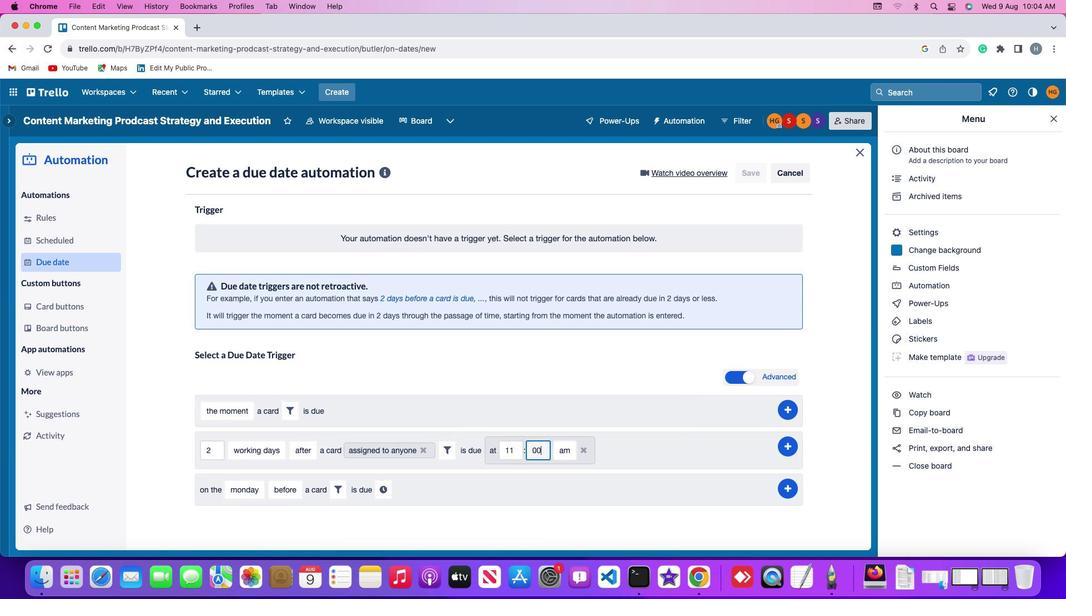 
Action: Mouse moved to (564, 450)
Screenshot: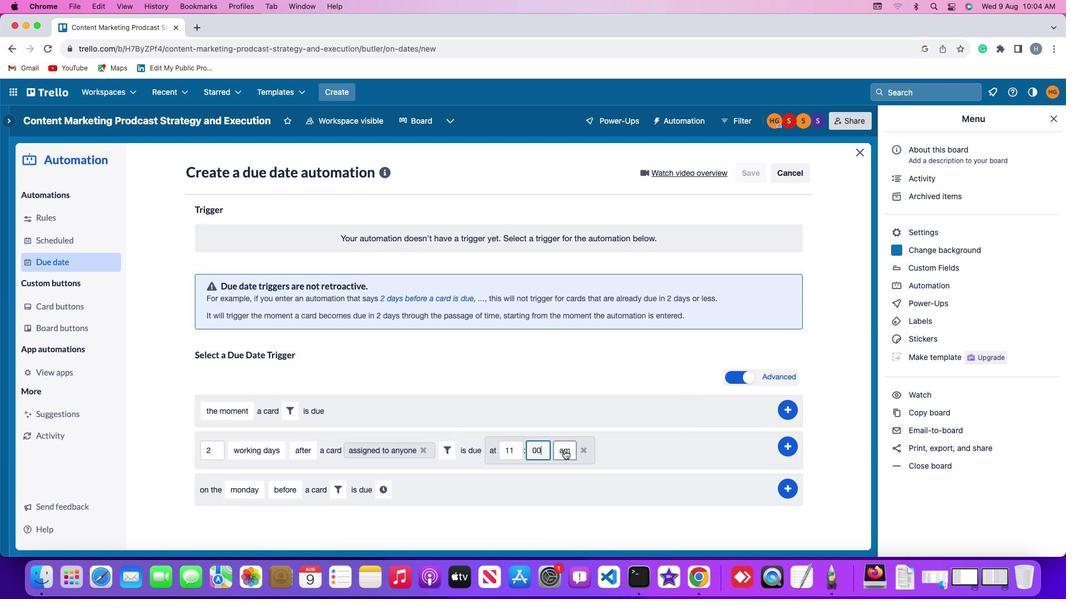 
Action: Mouse pressed left at (564, 450)
Screenshot: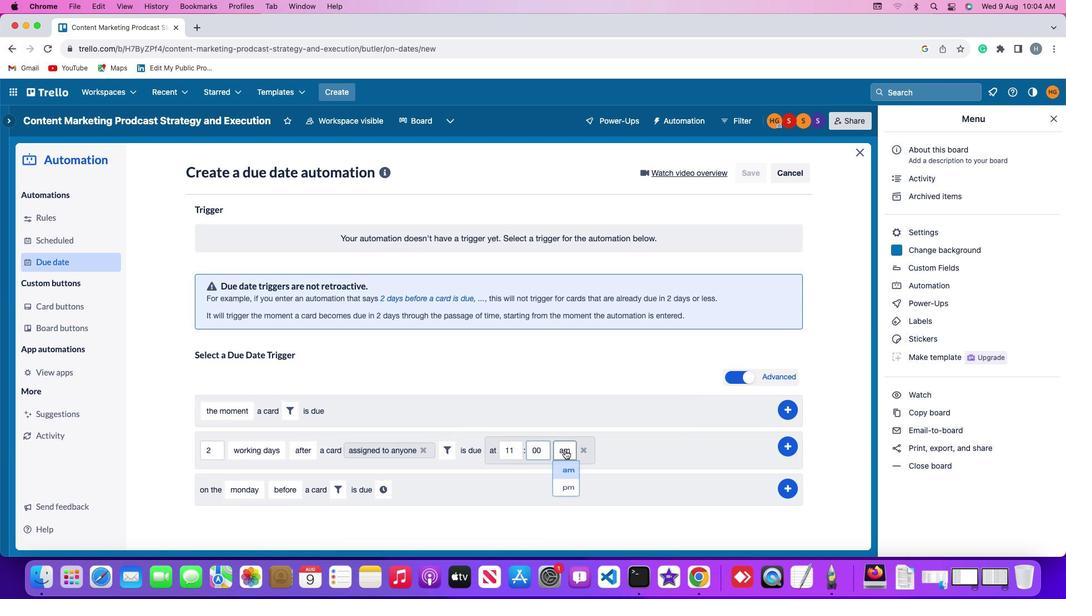 
Action: Mouse moved to (573, 473)
Screenshot: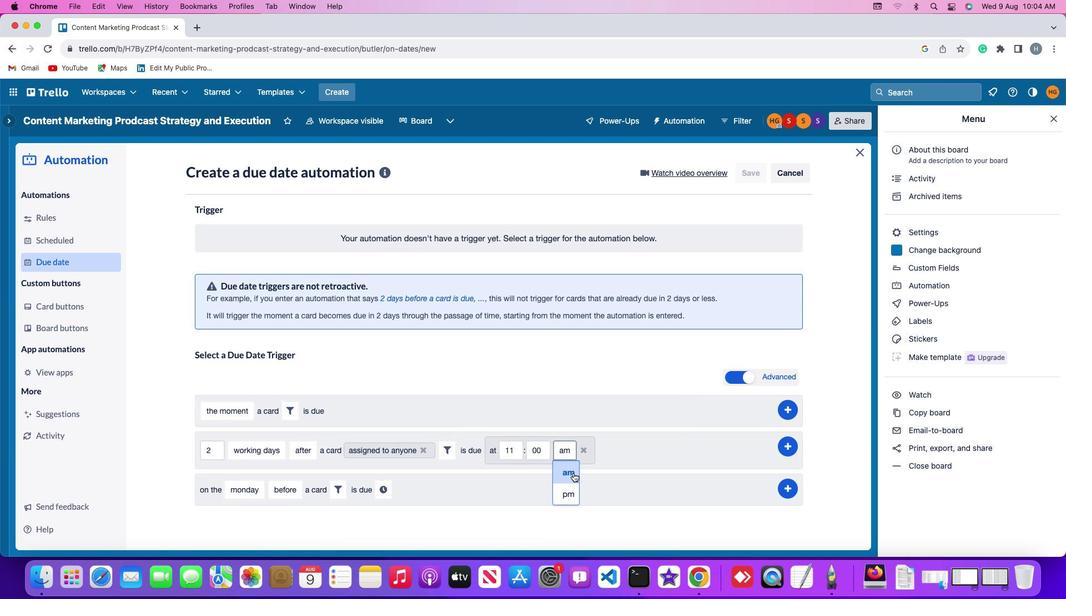 
Action: Mouse pressed left at (573, 473)
Screenshot: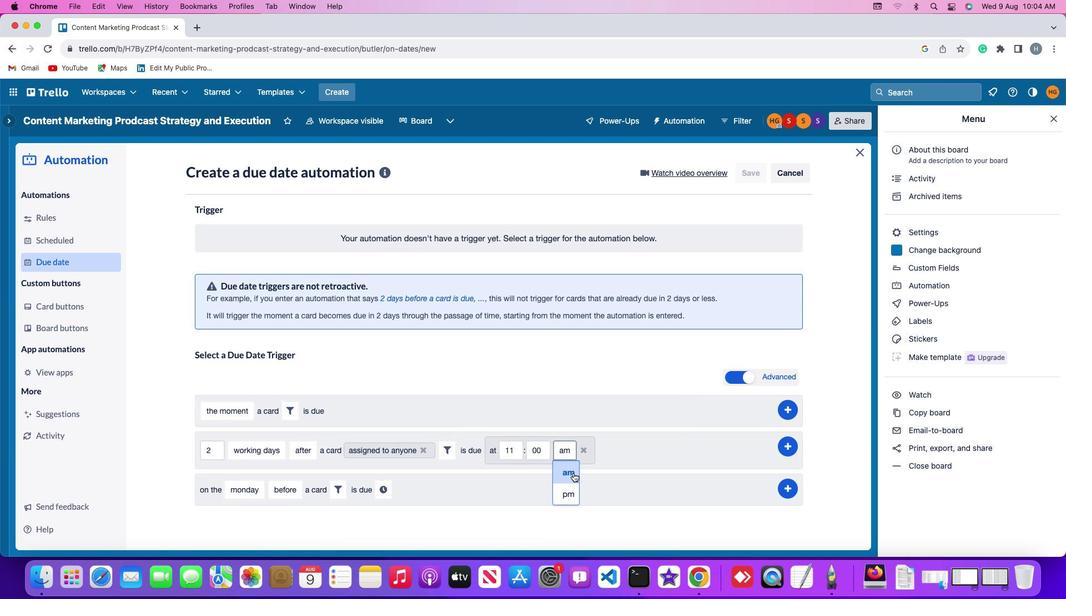 
Action: Mouse moved to (786, 443)
Screenshot: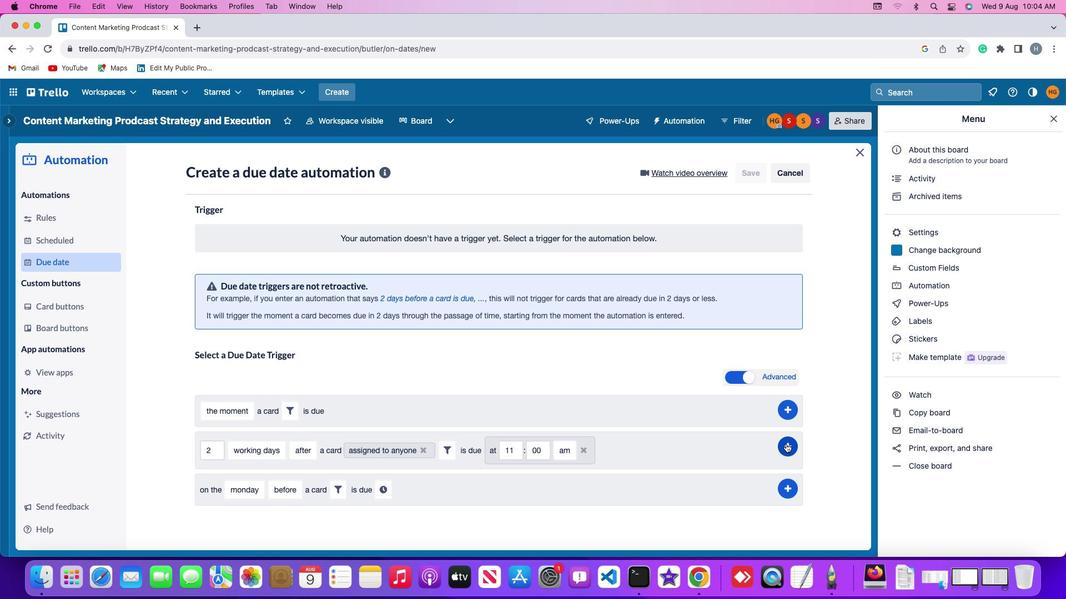 
Action: Mouse pressed left at (786, 443)
Screenshot: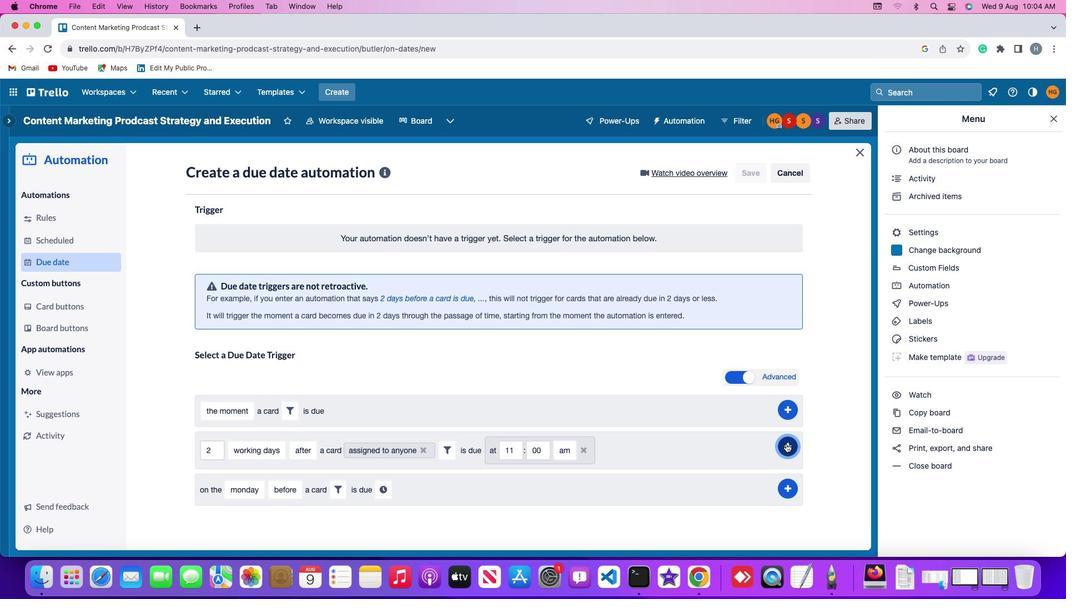 
Action: Mouse moved to (828, 362)
Screenshot: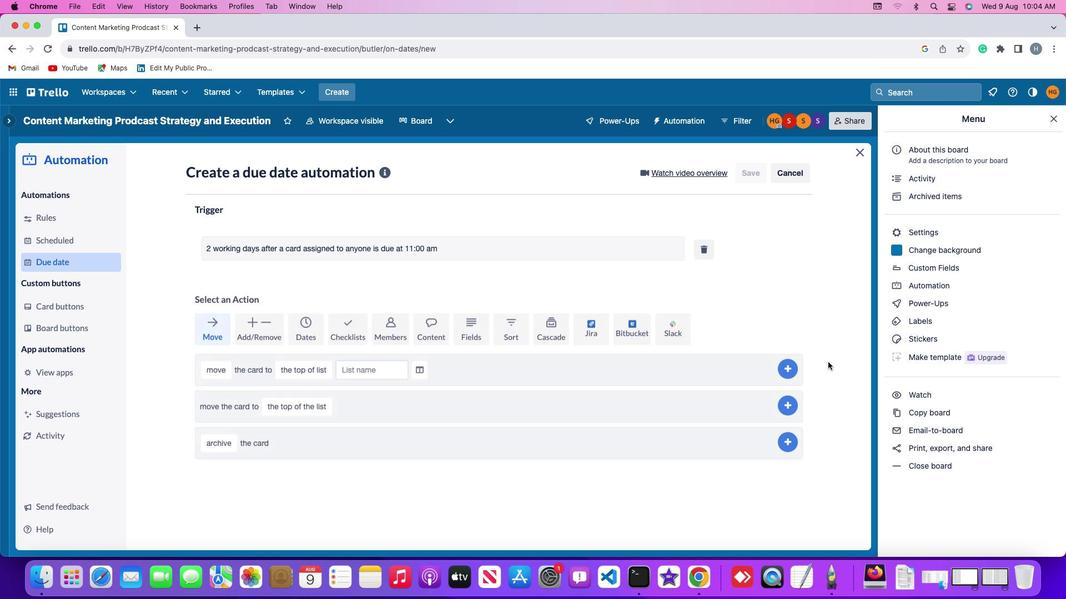
